 Task: Create a due date automation trigger when advanced on, 2 days before a card is due add basic without the yellow label at 11:00 AM.
Action: Mouse moved to (1073, 313)
Screenshot: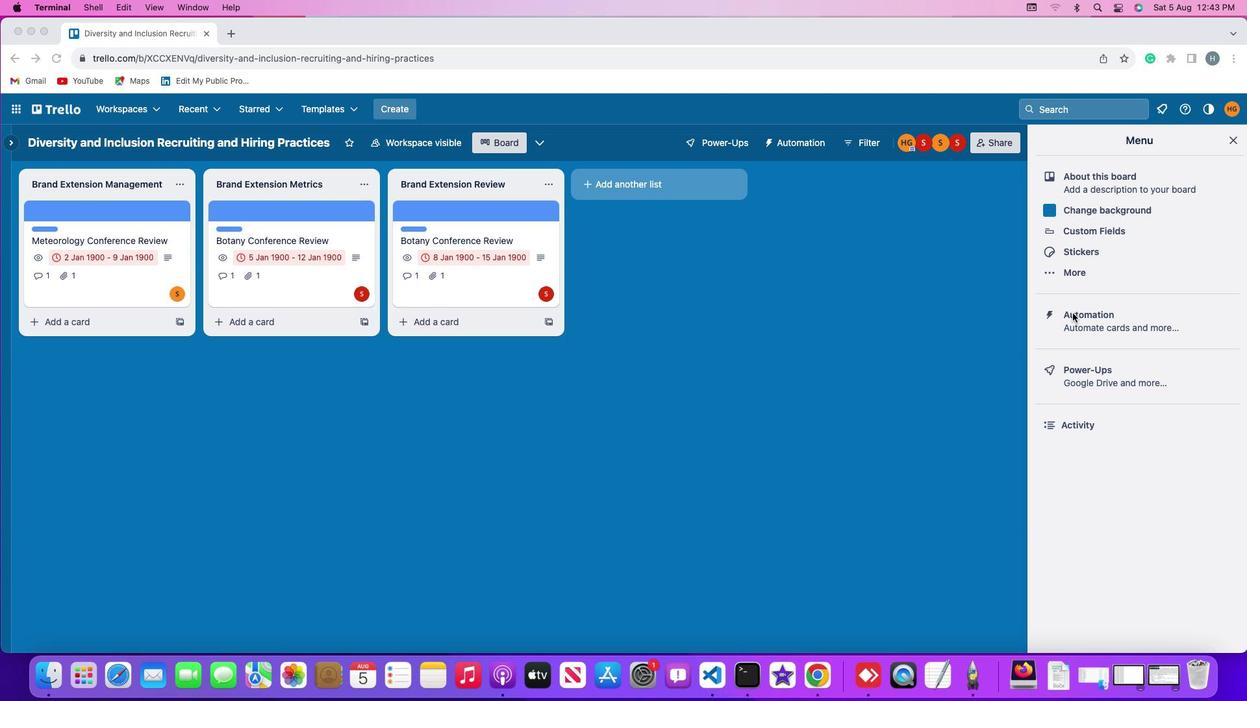 
Action: Mouse pressed left at (1073, 313)
Screenshot: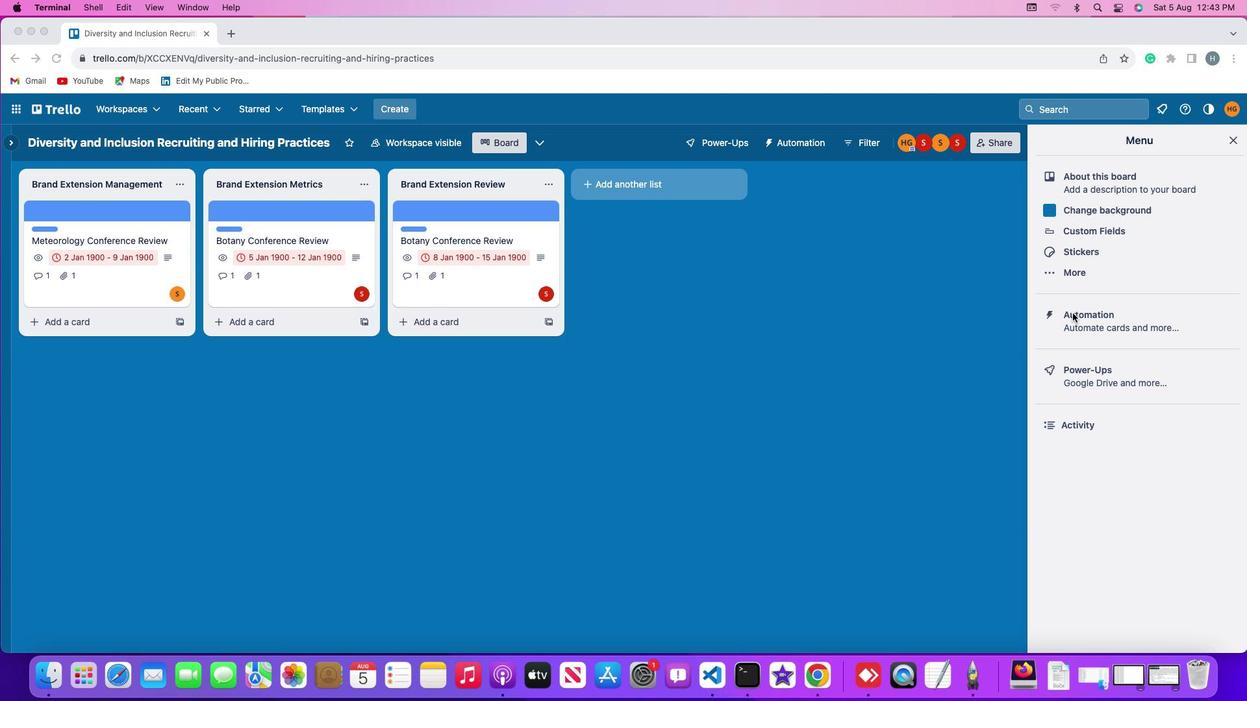
Action: Mouse pressed left at (1073, 313)
Screenshot: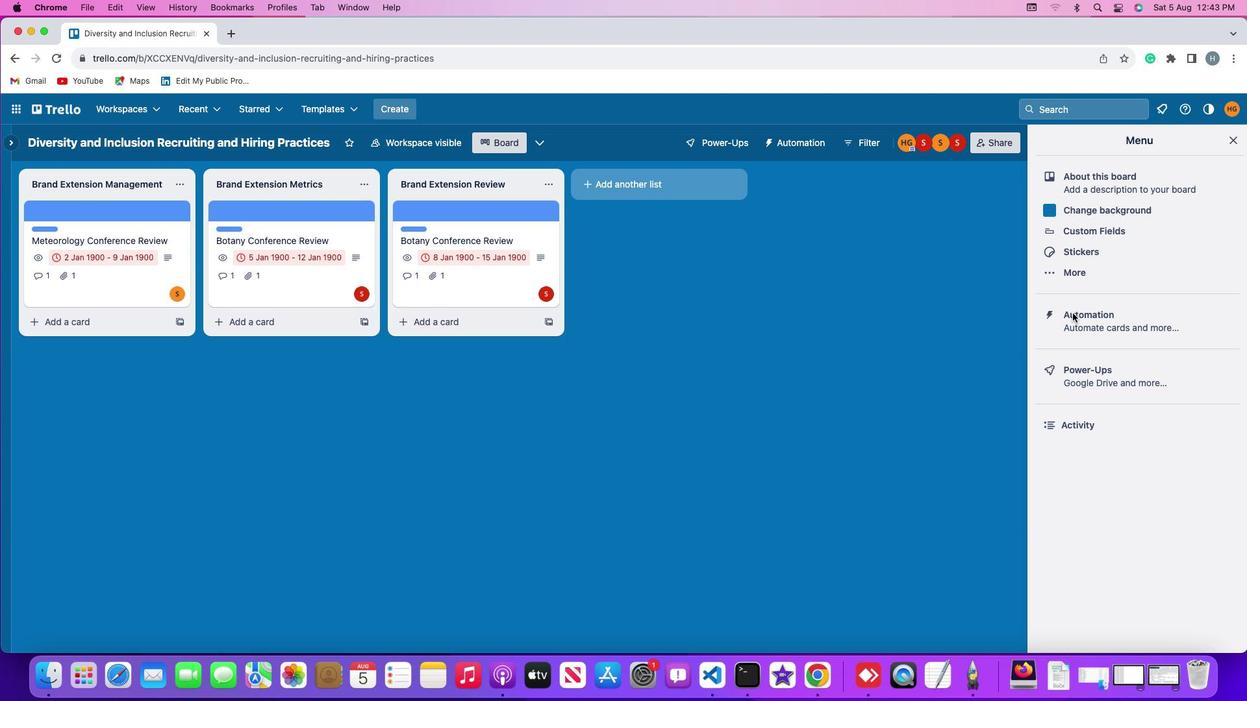 
Action: Mouse moved to (118, 313)
Screenshot: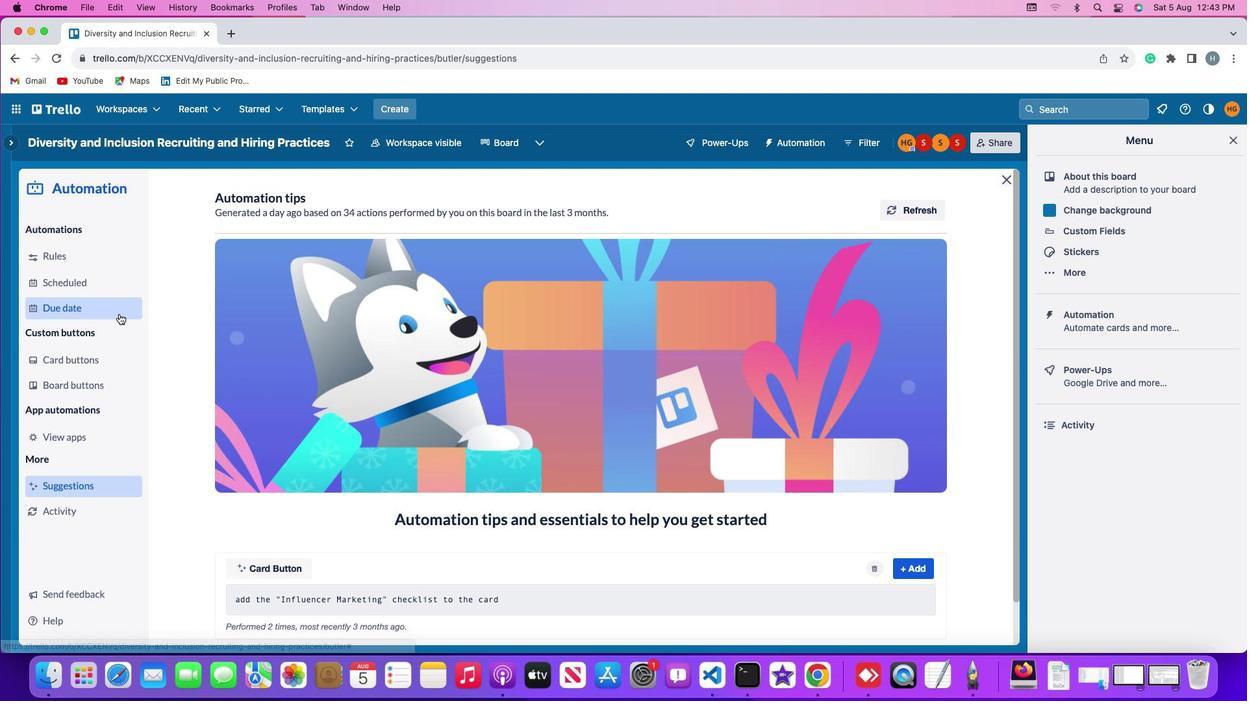 
Action: Mouse pressed left at (118, 313)
Screenshot: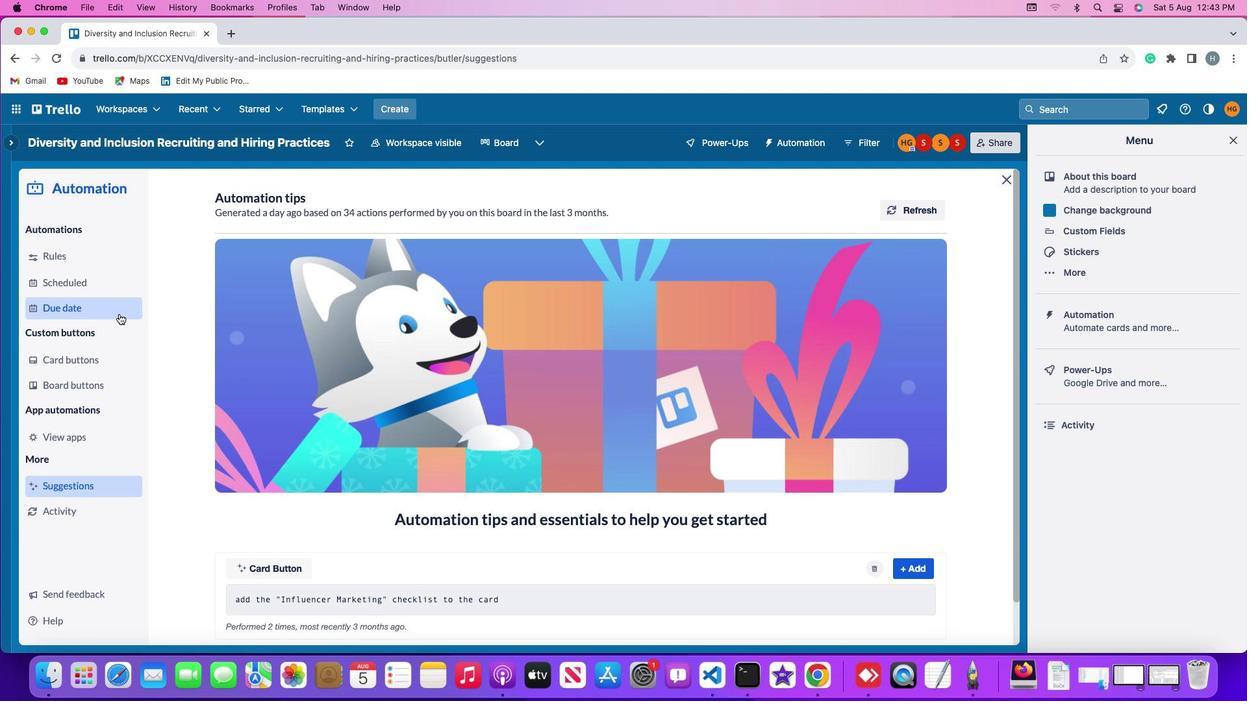 
Action: Mouse moved to (871, 198)
Screenshot: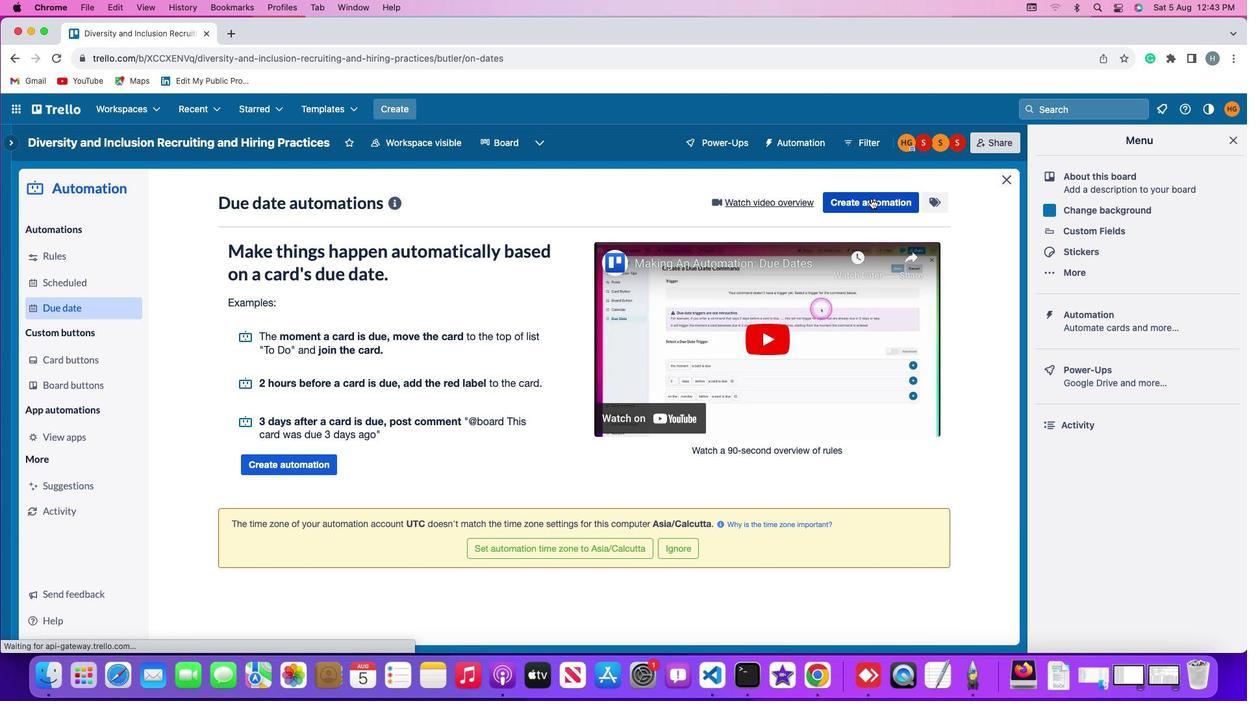 
Action: Mouse pressed left at (871, 198)
Screenshot: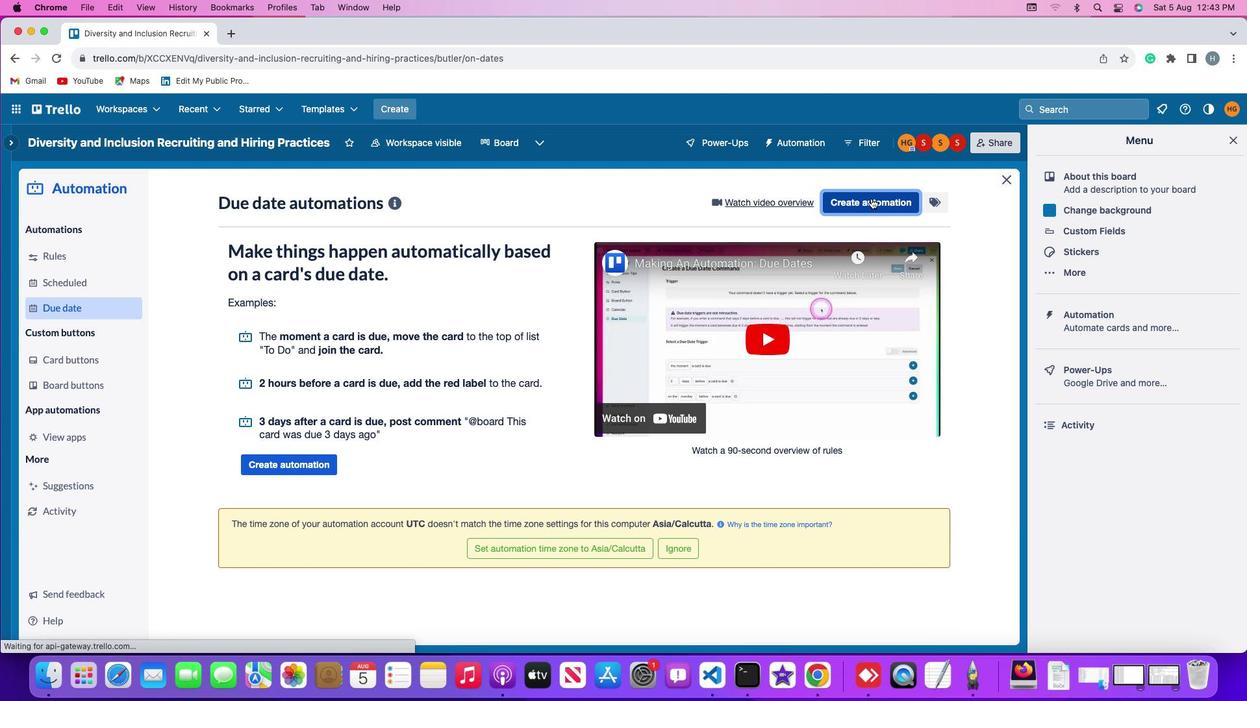 
Action: Mouse moved to (584, 326)
Screenshot: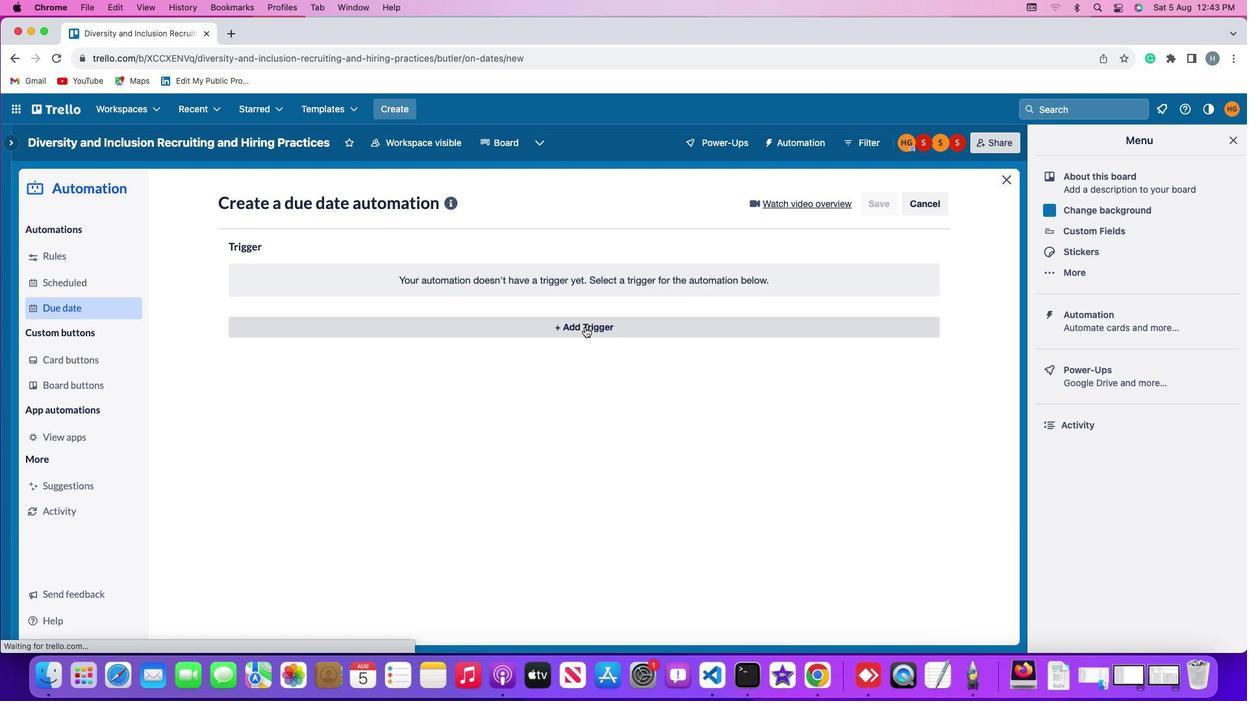 
Action: Mouse pressed left at (584, 326)
Screenshot: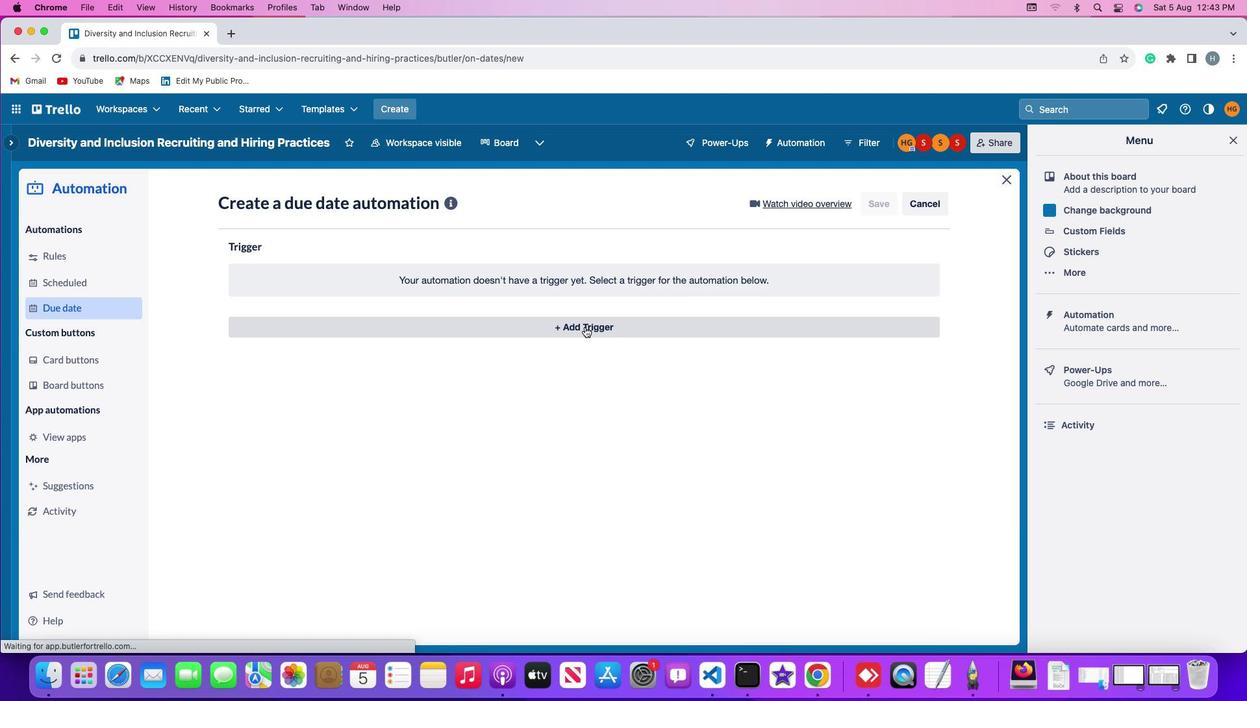 
Action: Mouse moved to (253, 519)
Screenshot: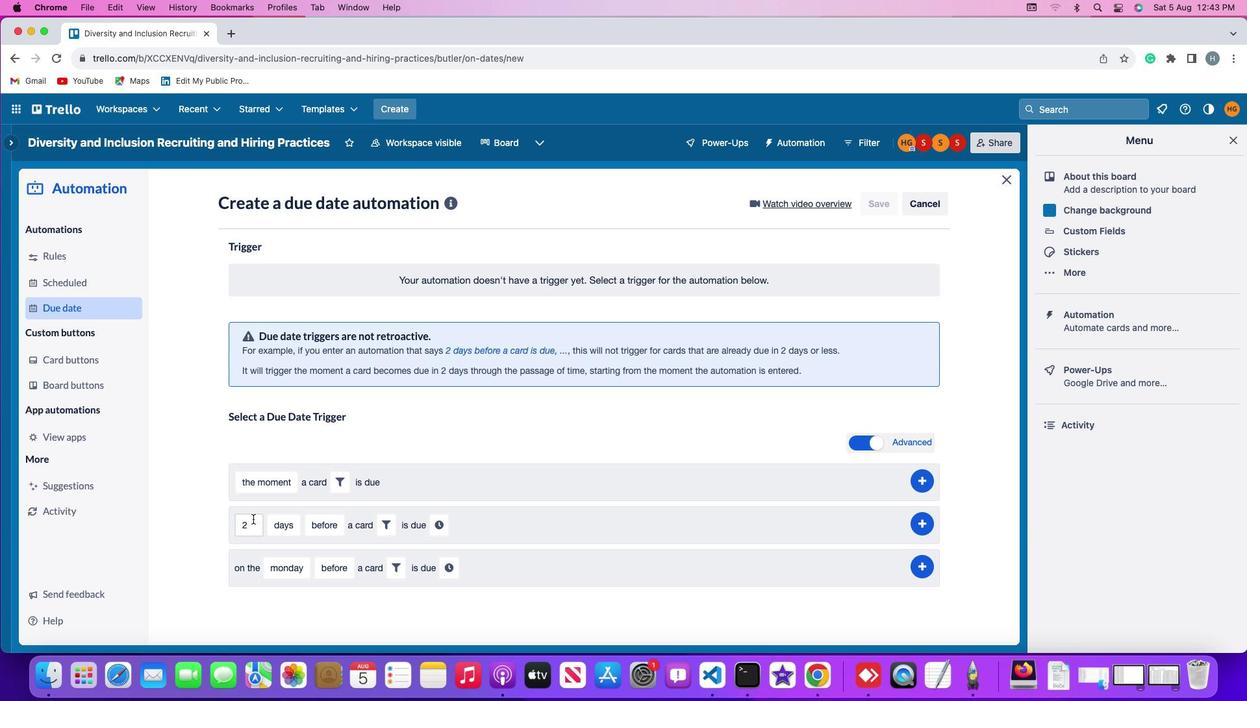 
Action: Mouse pressed left at (253, 519)
Screenshot: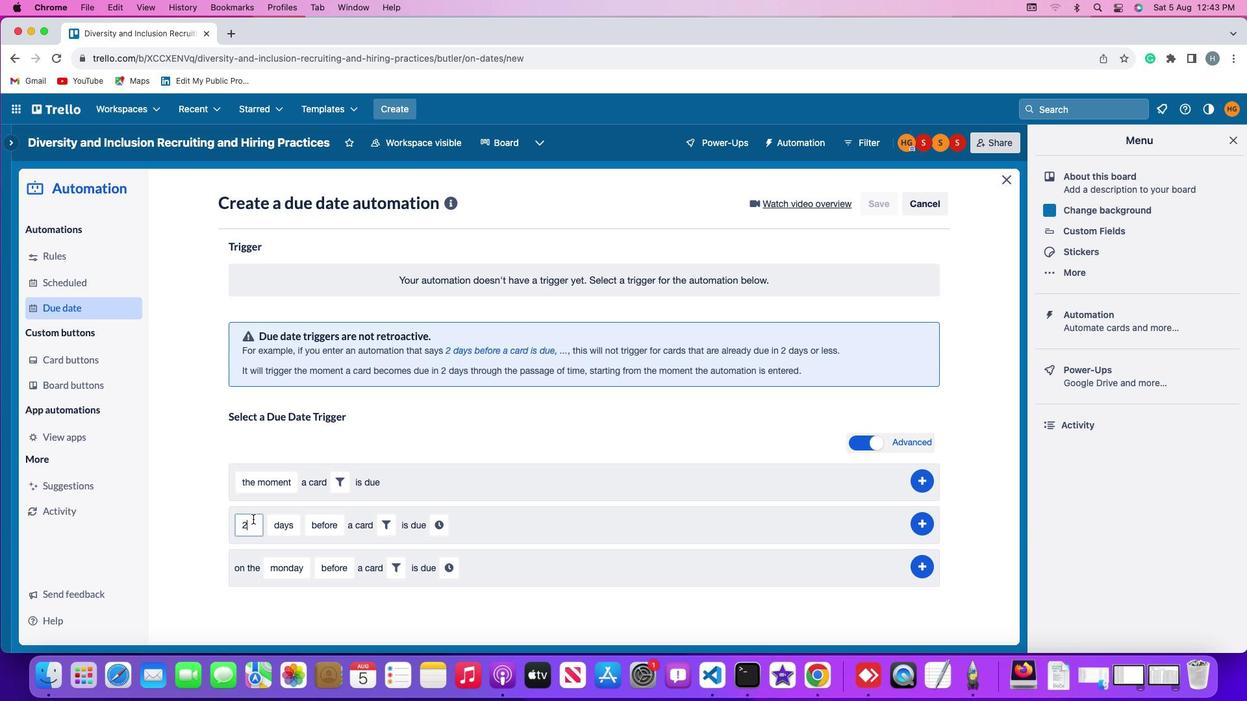 
Action: Mouse moved to (254, 519)
Screenshot: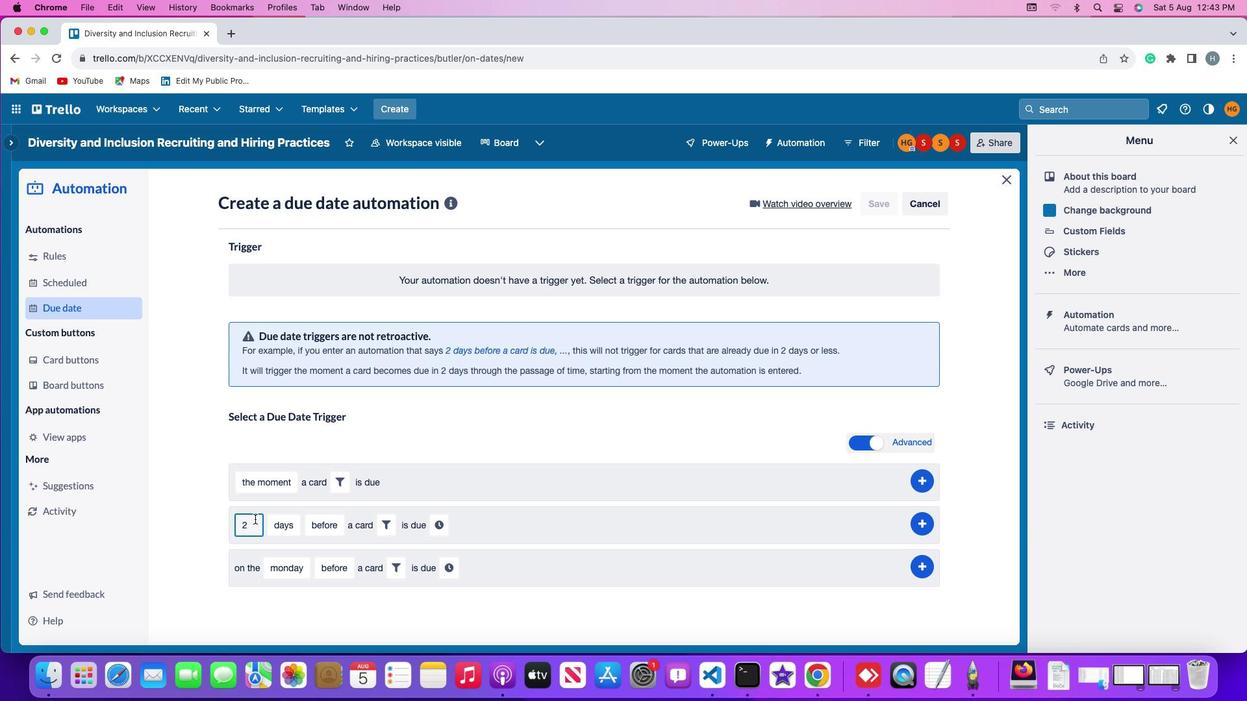 
Action: Key pressed Key.backspace
Screenshot: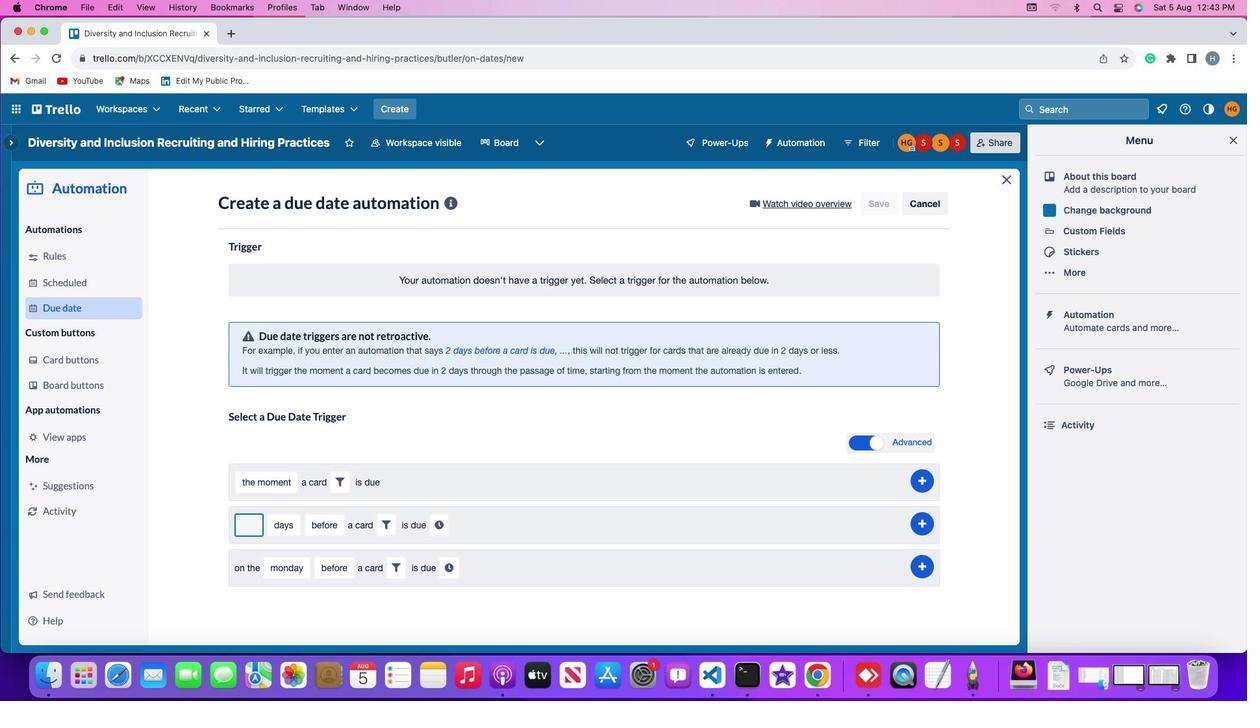 
Action: Mouse moved to (254, 519)
Screenshot: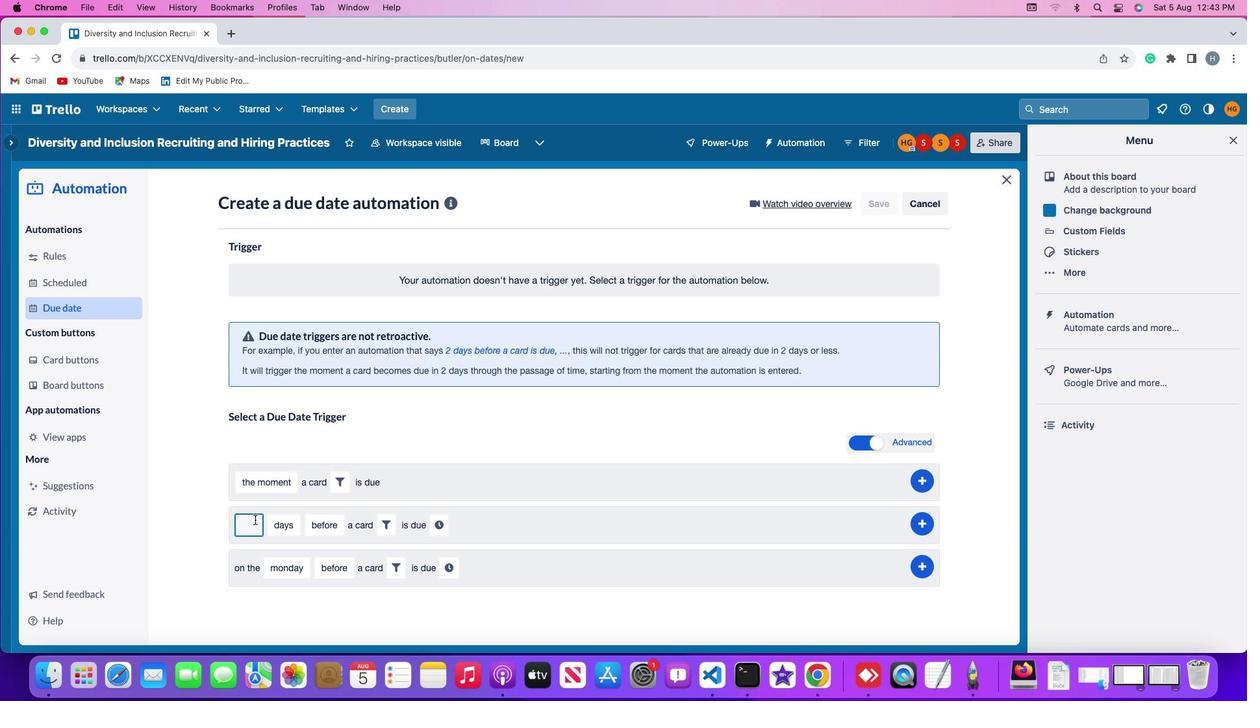 
Action: Key pressed '2'
Screenshot: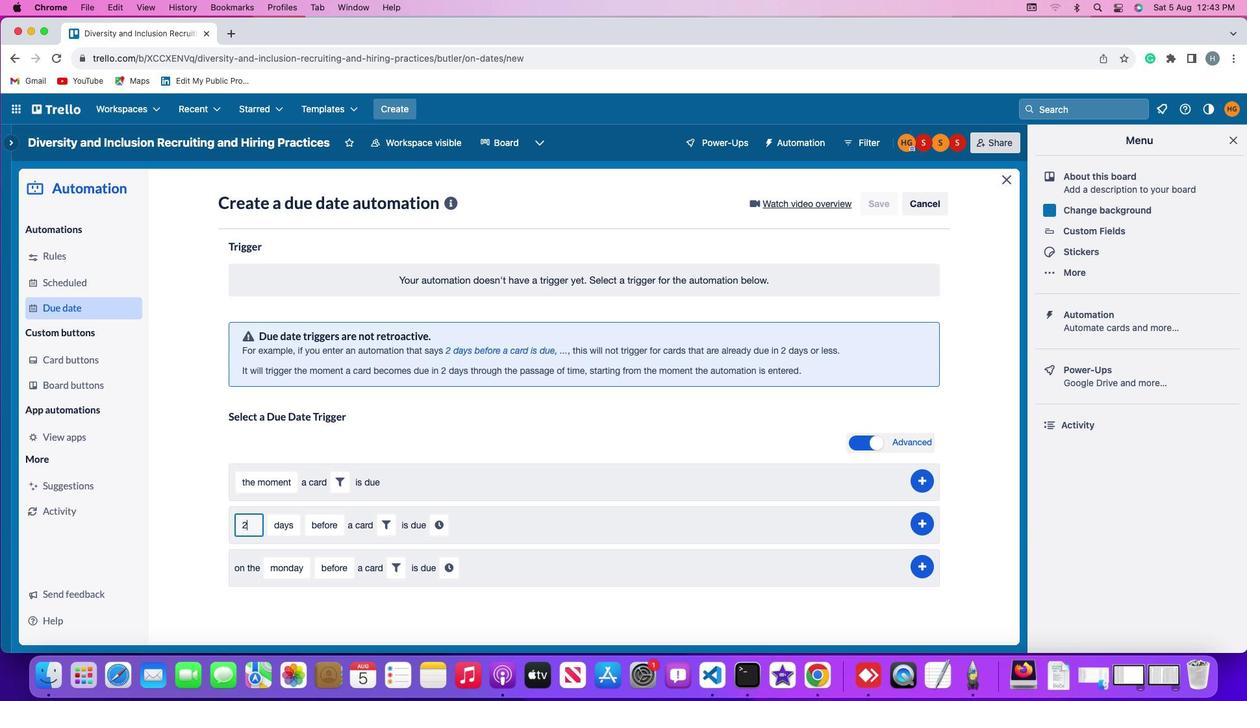 
Action: Mouse moved to (294, 524)
Screenshot: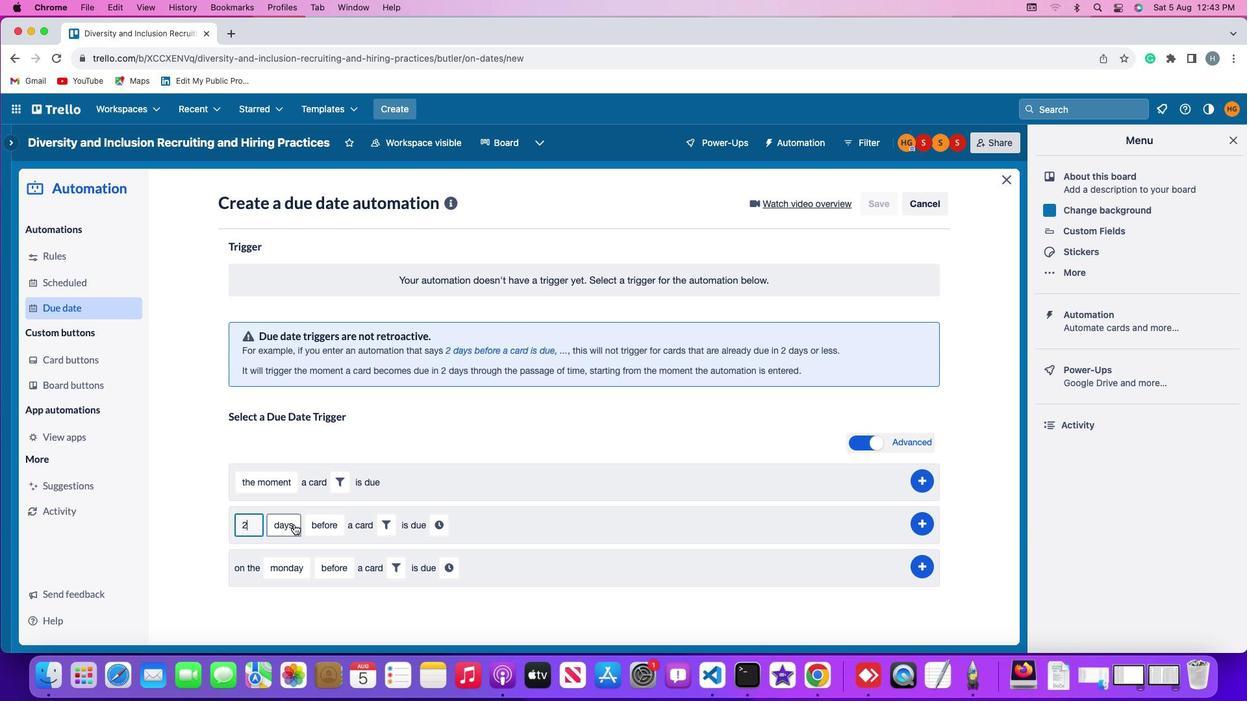 
Action: Mouse pressed left at (294, 524)
Screenshot: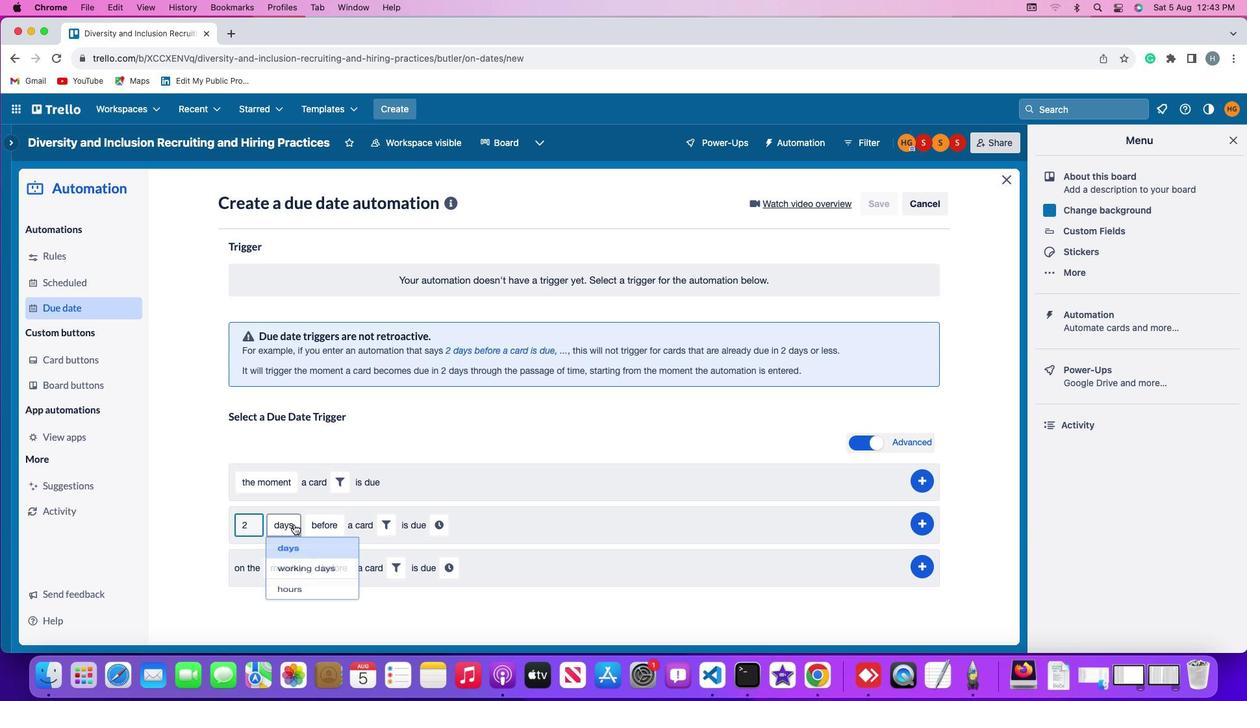 
Action: Mouse moved to (288, 544)
Screenshot: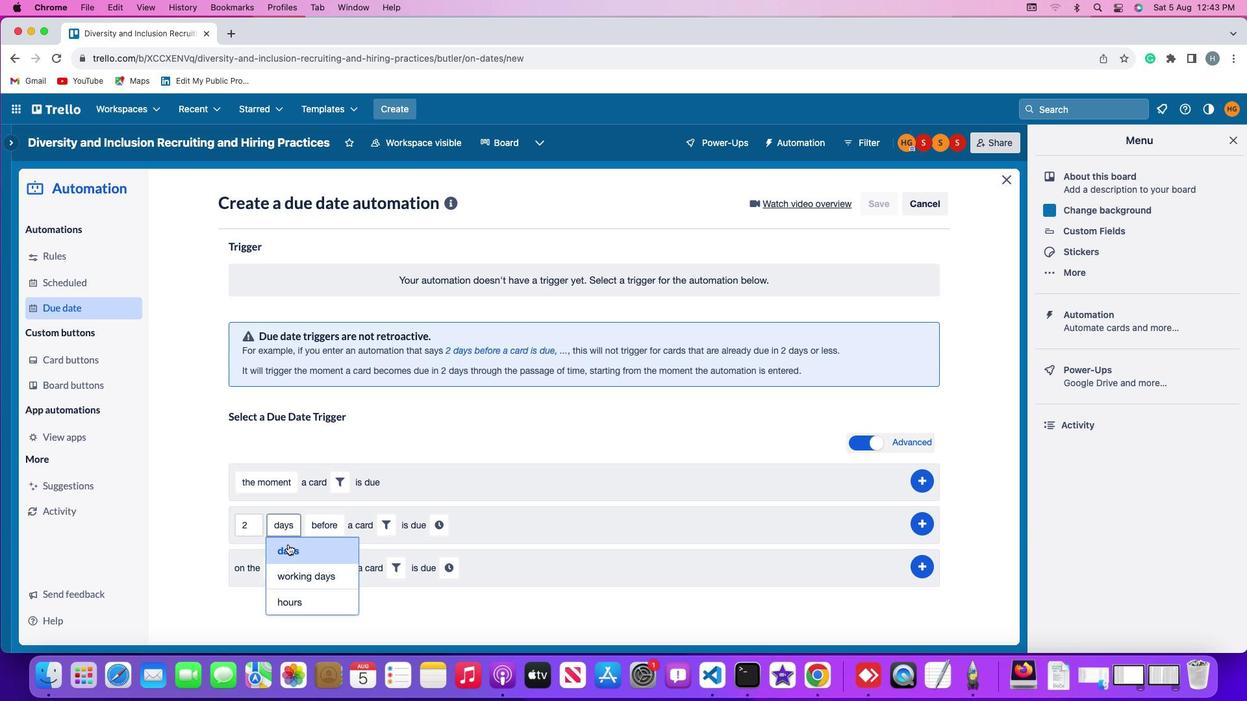 
Action: Mouse pressed left at (288, 544)
Screenshot: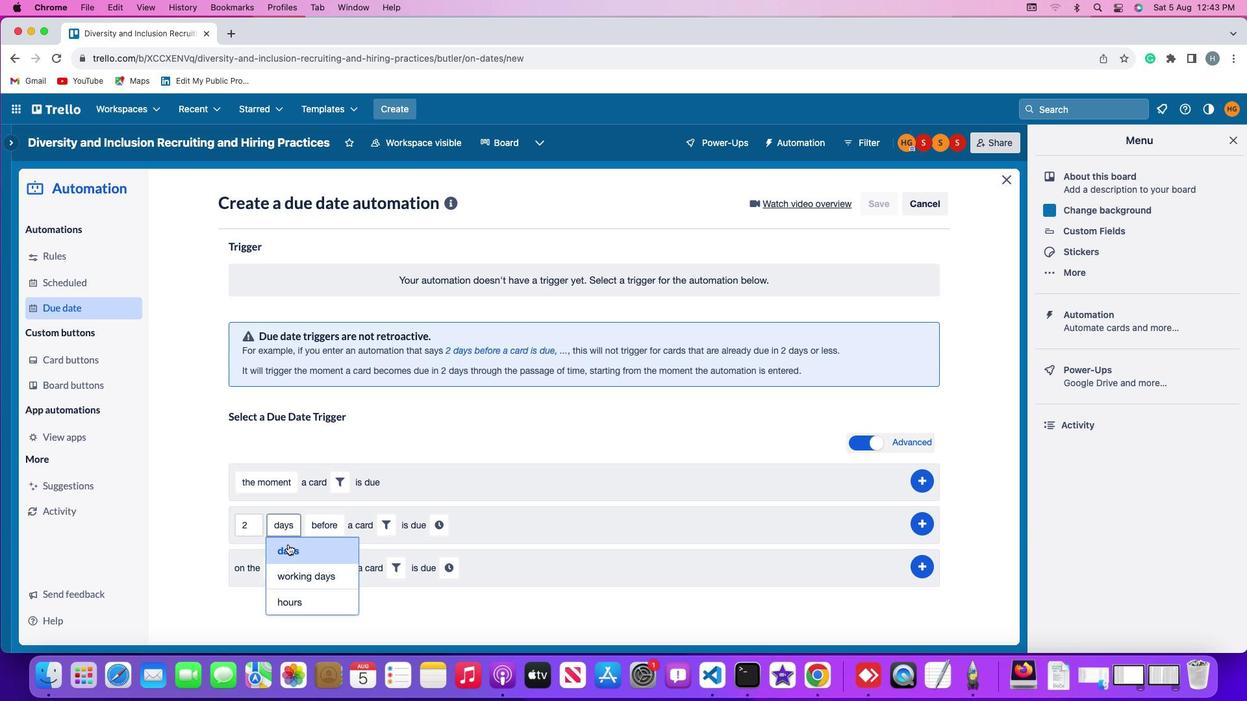 
Action: Mouse moved to (339, 518)
Screenshot: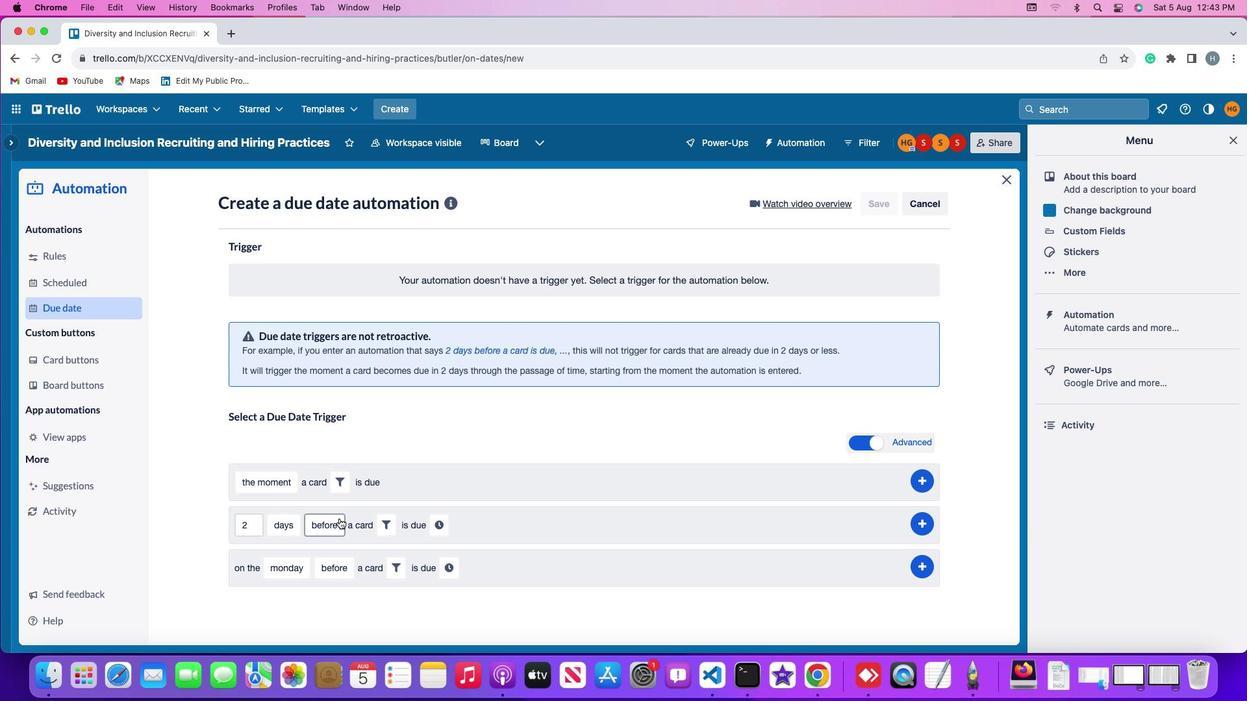 
Action: Mouse pressed left at (339, 518)
Screenshot: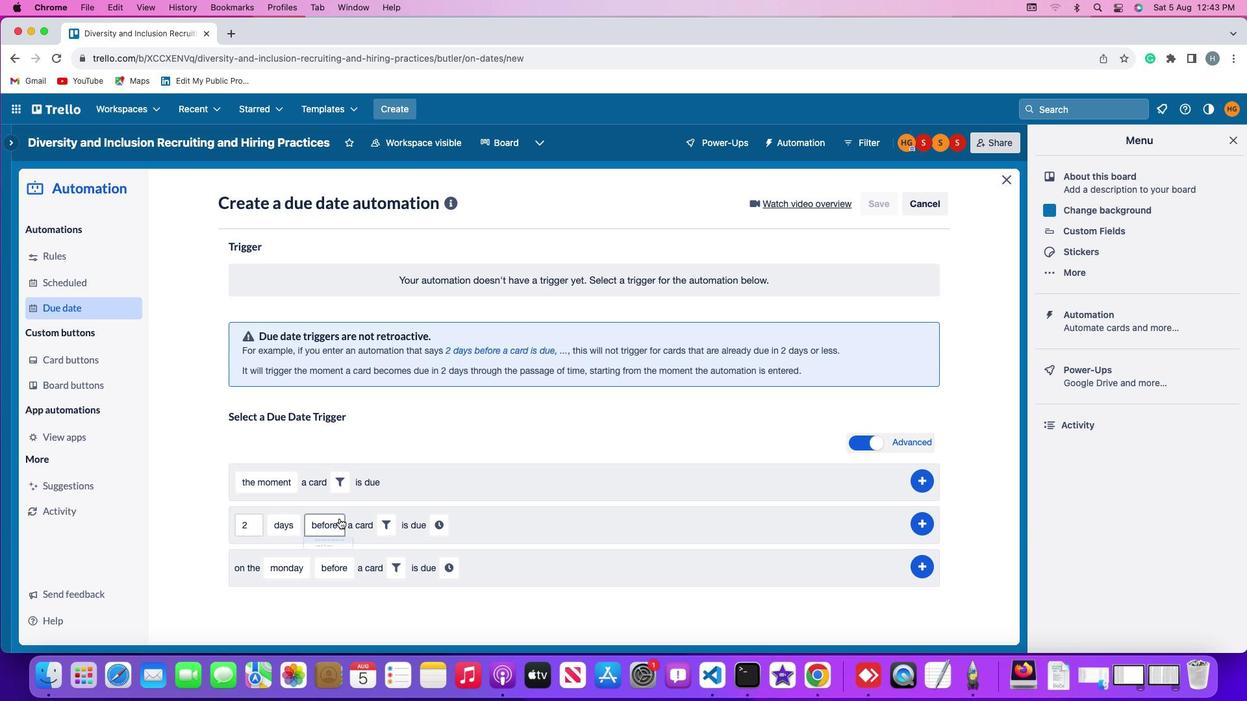 
Action: Mouse moved to (336, 550)
Screenshot: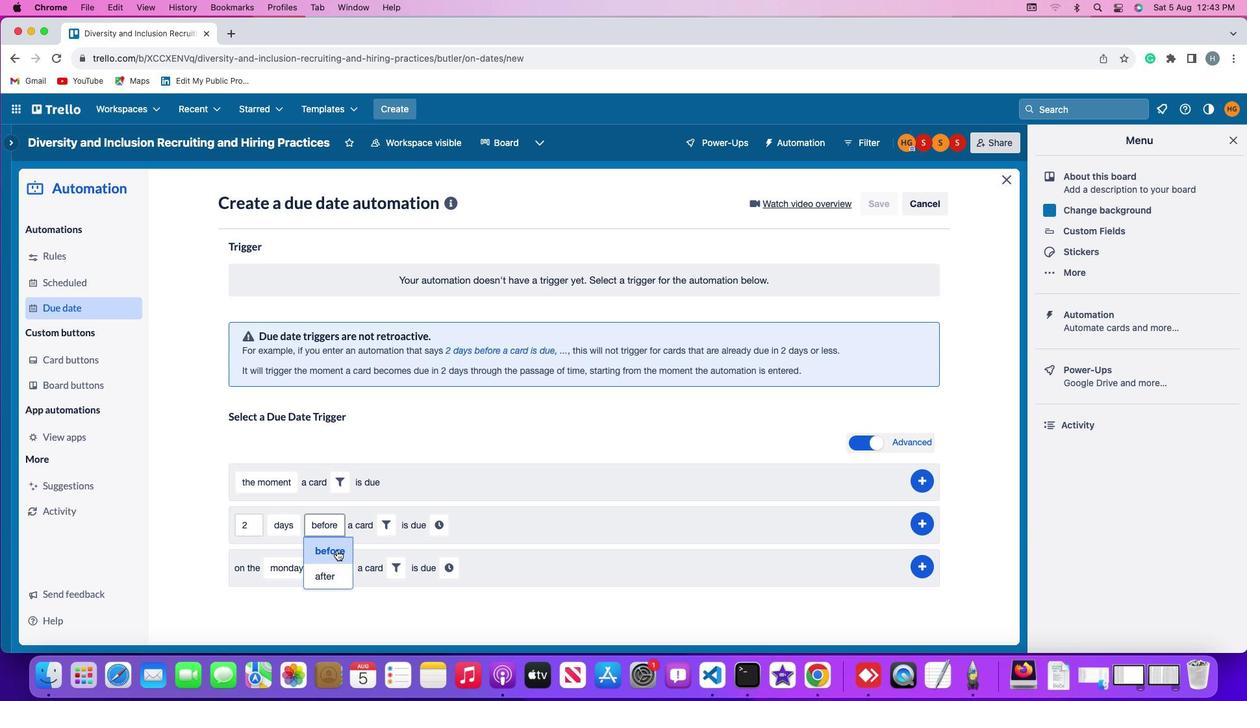 
Action: Mouse pressed left at (336, 550)
Screenshot: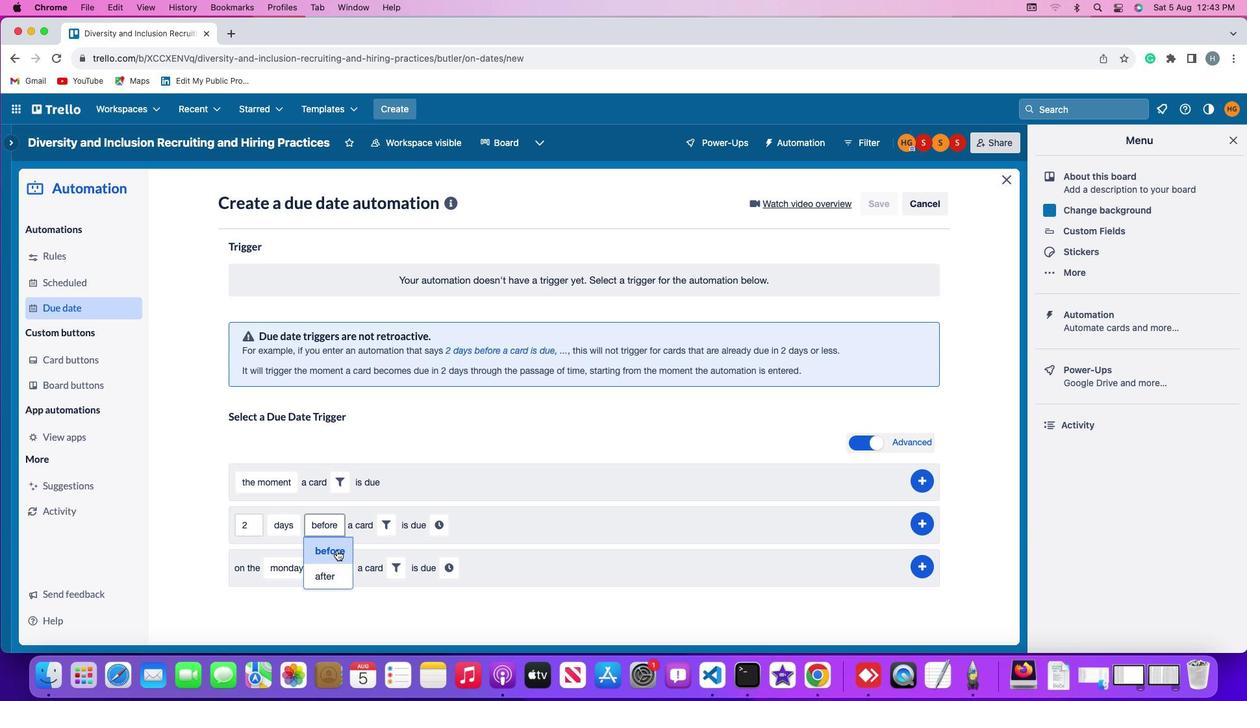
Action: Mouse moved to (384, 528)
Screenshot: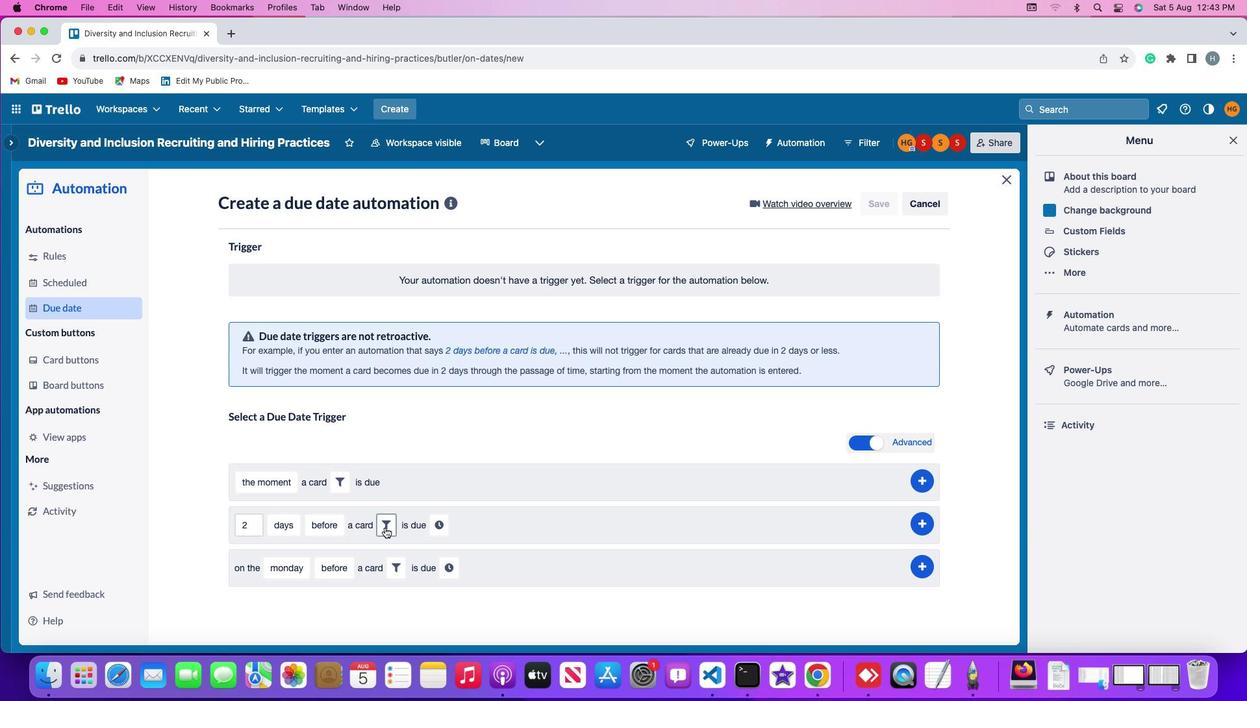 
Action: Mouse pressed left at (384, 528)
Screenshot: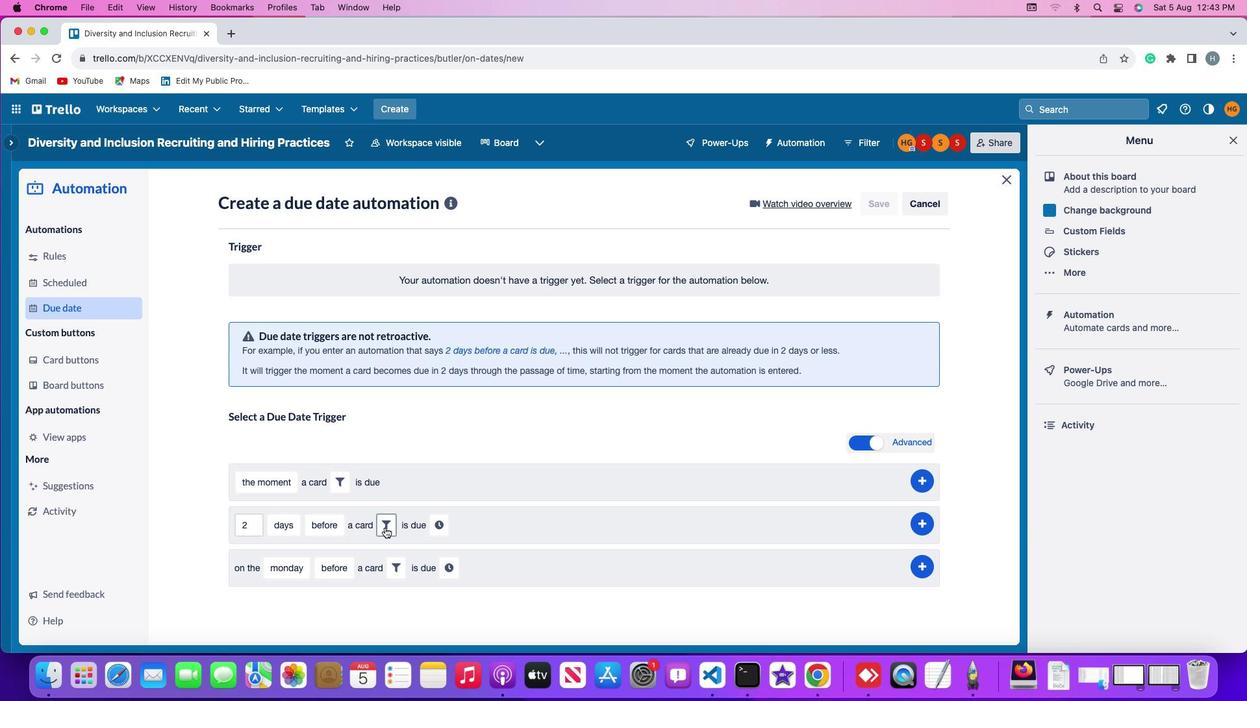 
Action: Mouse moved to (428, 552)
Screenshot: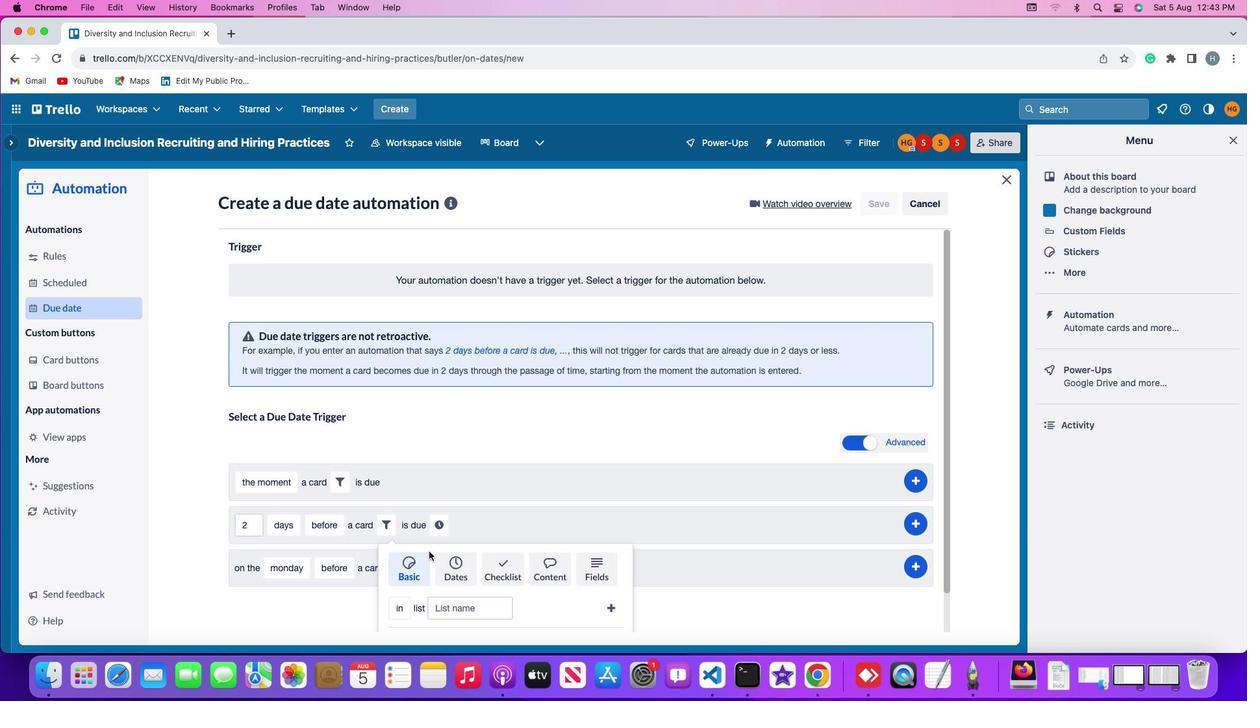 
Action: Mouse scrolled (428, 552) with delta (0, 0)
Screenshot: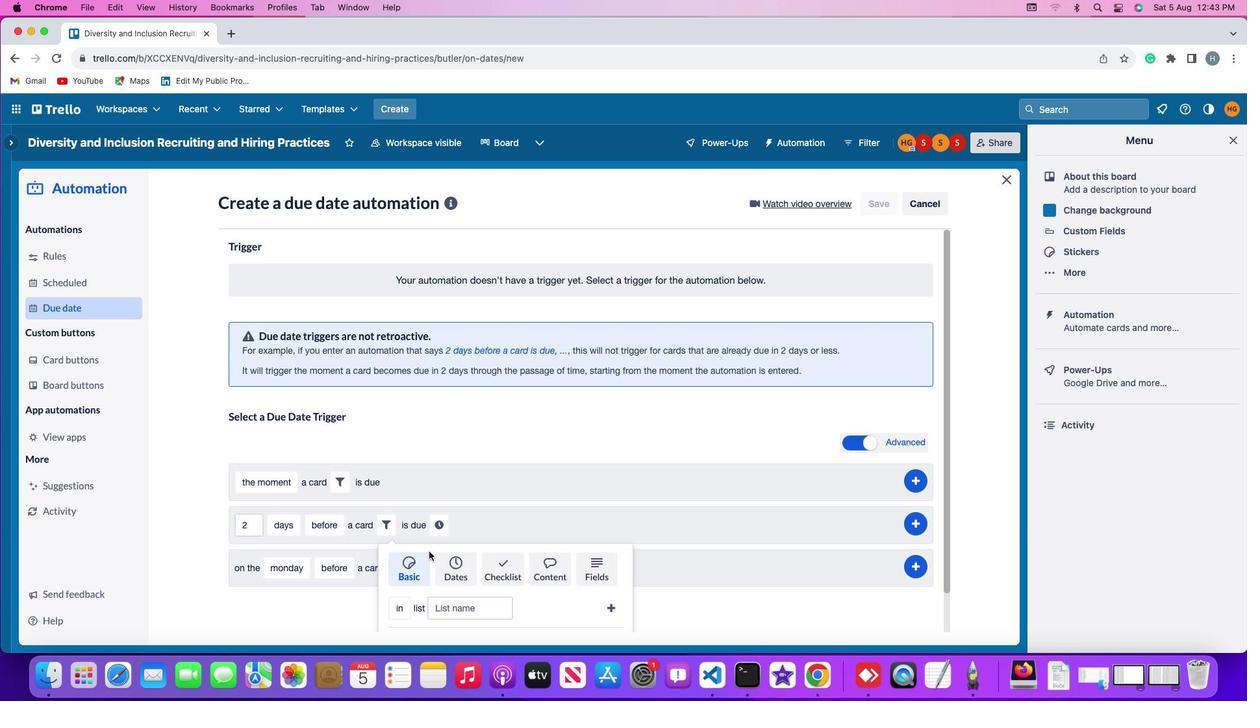 
Action: Mouse scrolled (428, 552) with delta (0, 0)
Screenshot: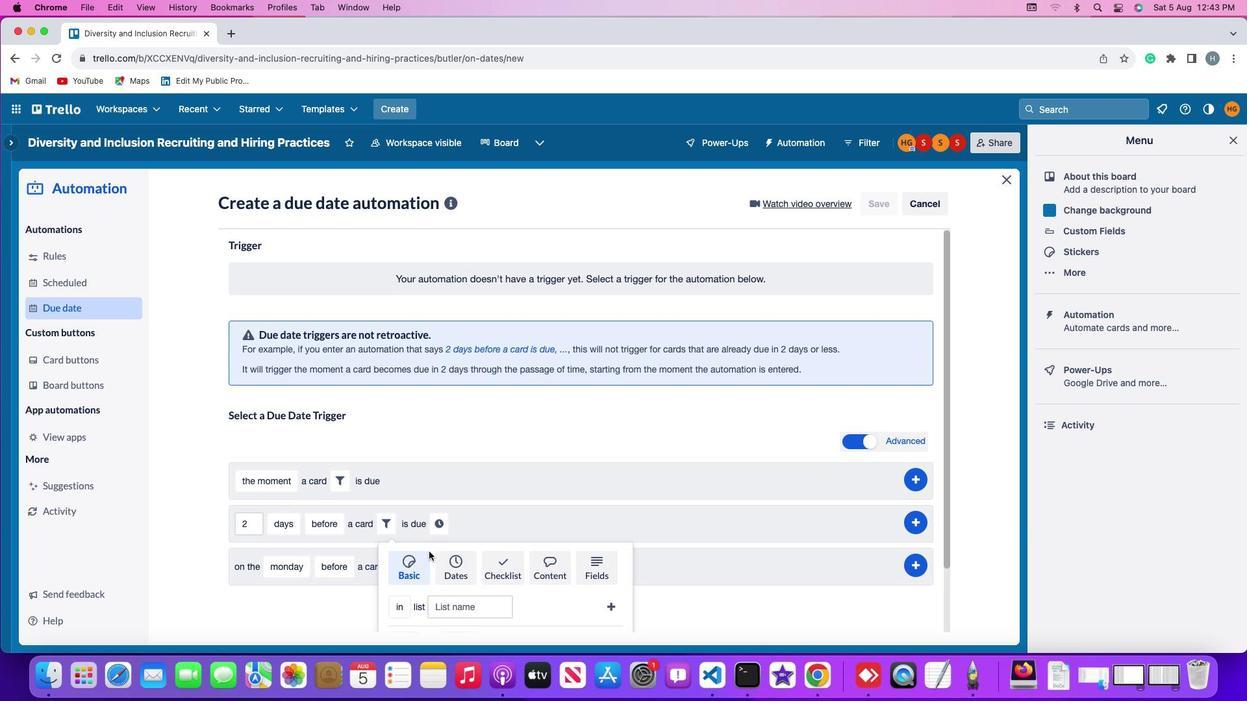 
Action: Mouse scrolled (428, 552) with delta (0, -1)
Screenshot: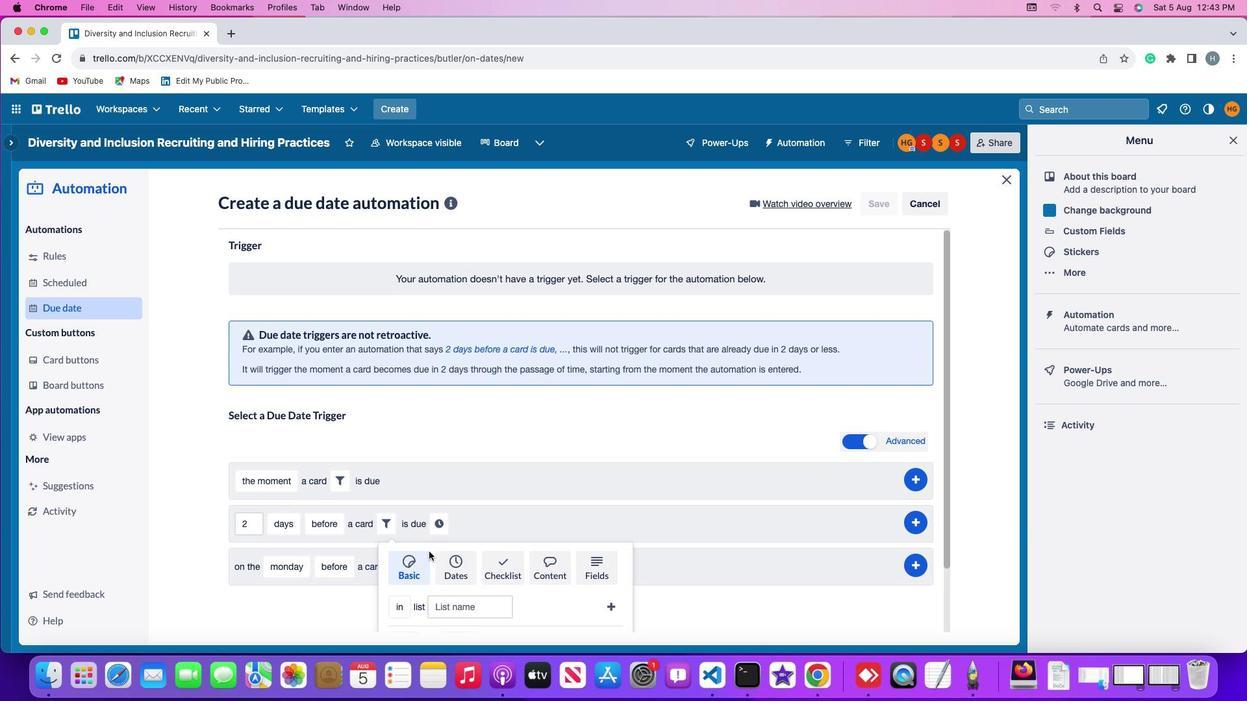 
Action: Mouse scrolled (428, 552) with delta (0, -3)
Screenshot: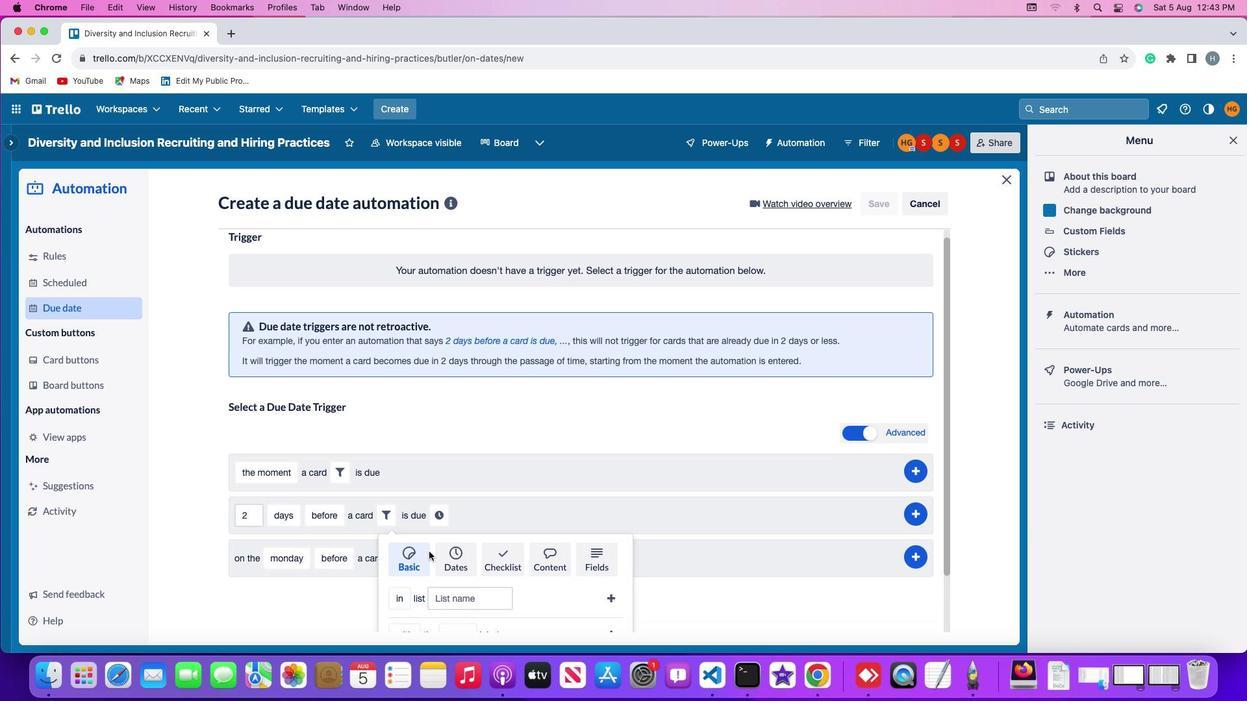 
Action: Mouse scrolled (428, 552) with delta (0, -3)
Screenshot: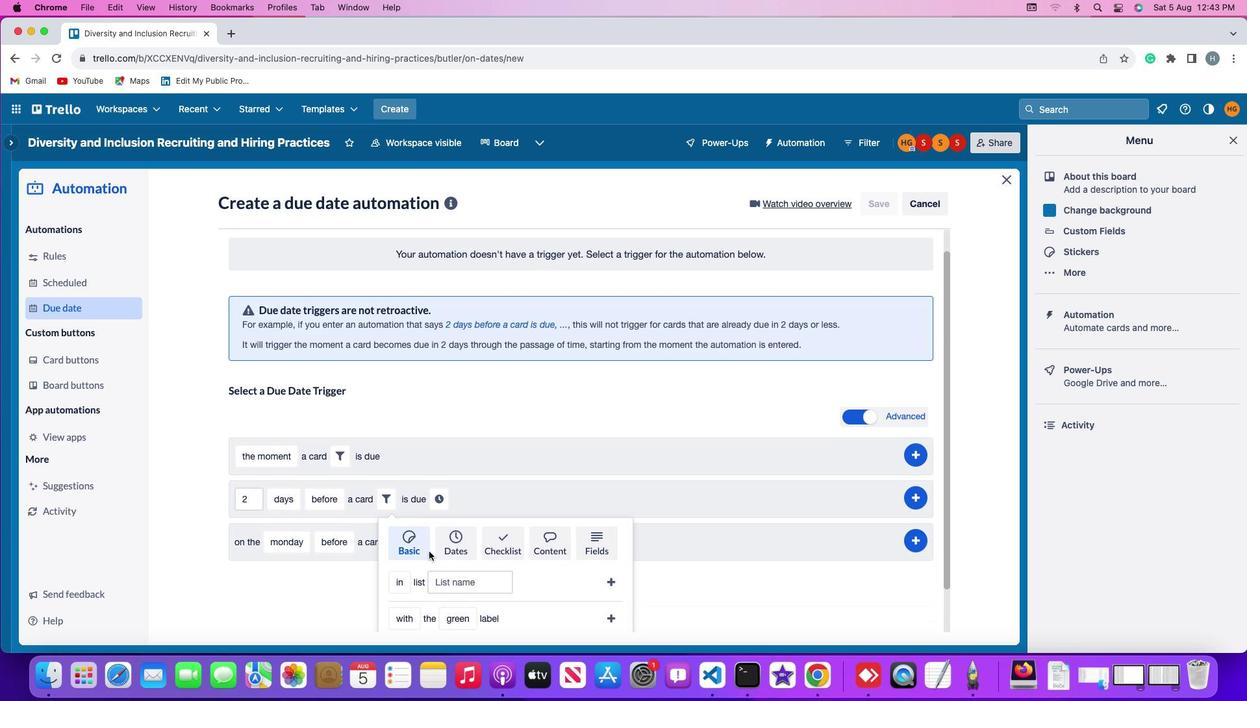 
Action: Mouse moved to (393, 574)
Screenshot: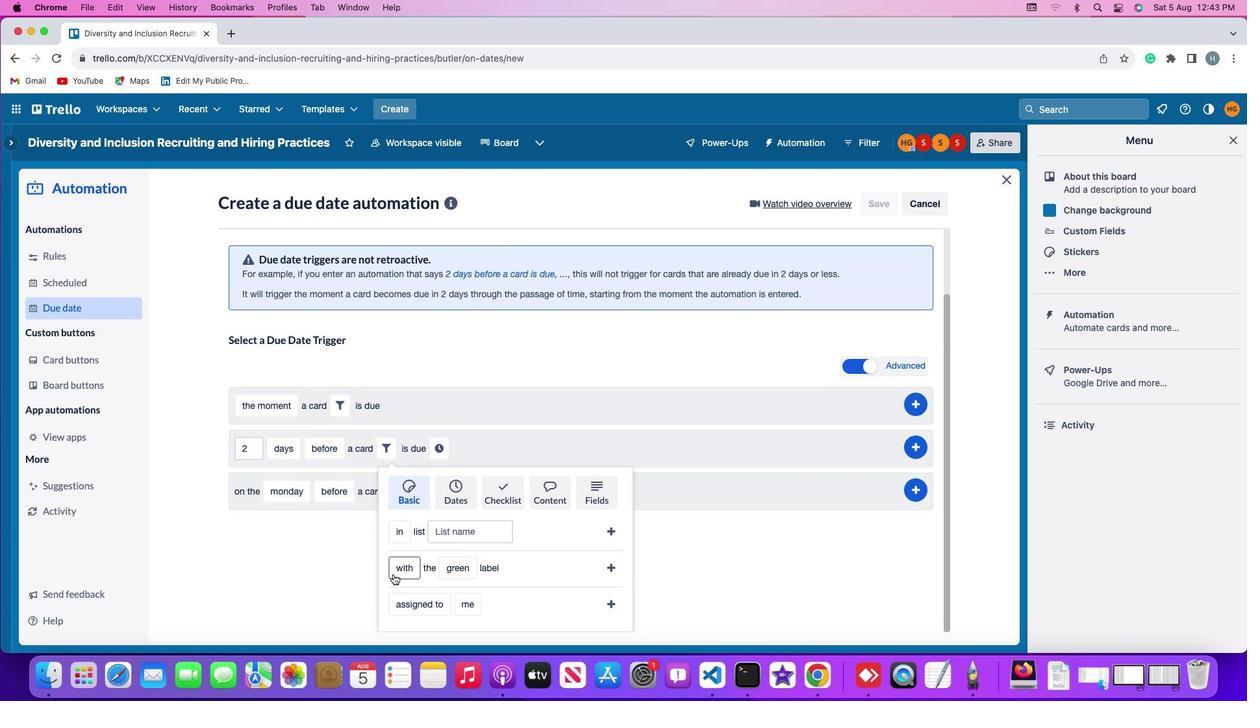
Action: Mouse pressed left at (393, 574)
Screenshot: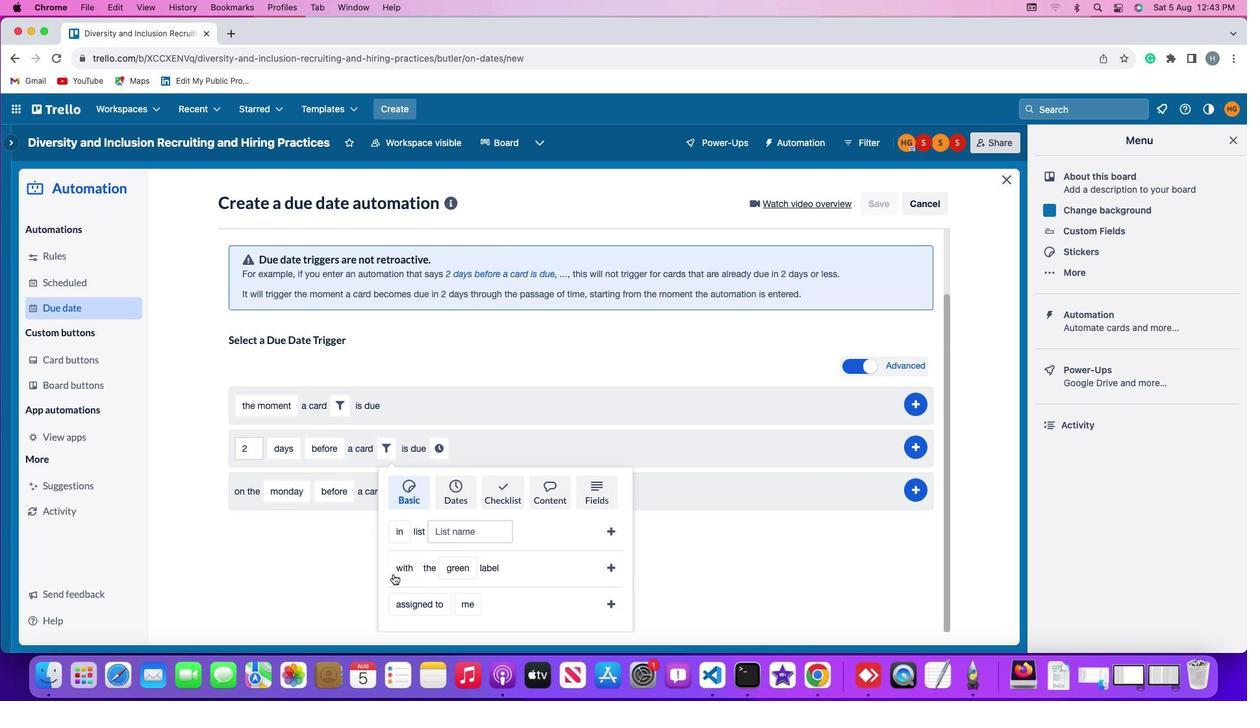 
Action: Mouse moved to (430, 514)
Screenshot: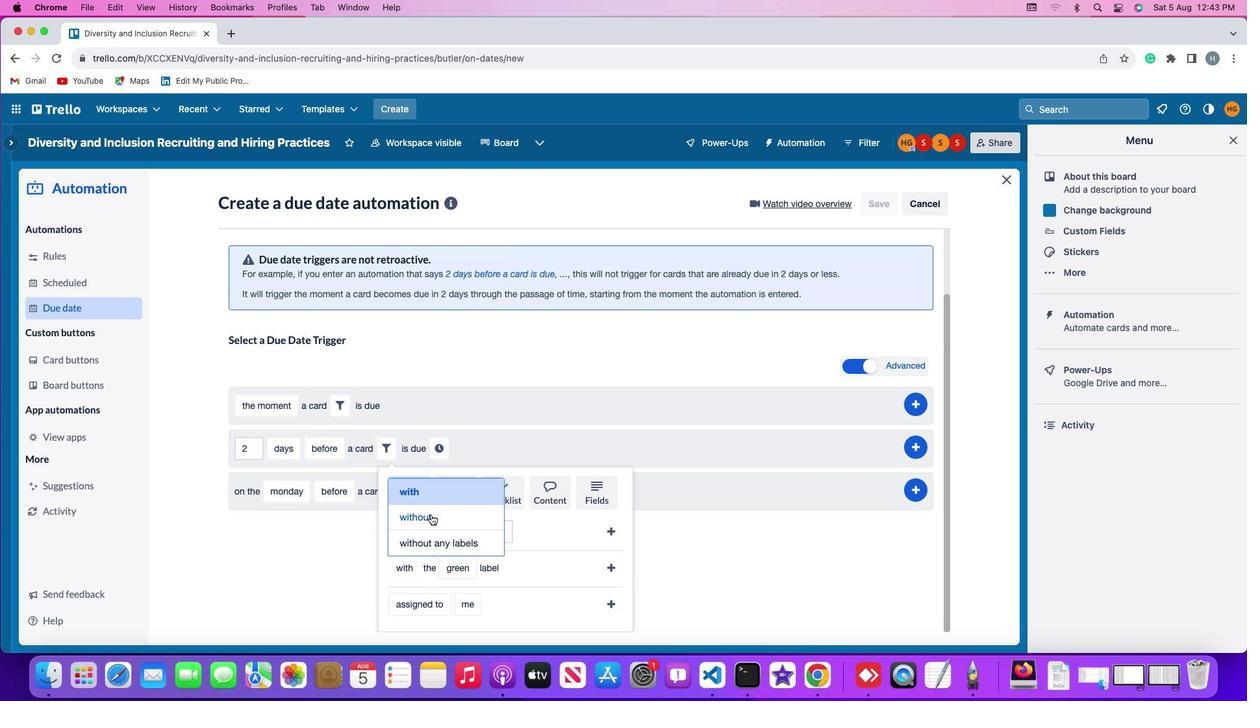 
Action: Mouse pressed left at (430, 514)
Screenshot: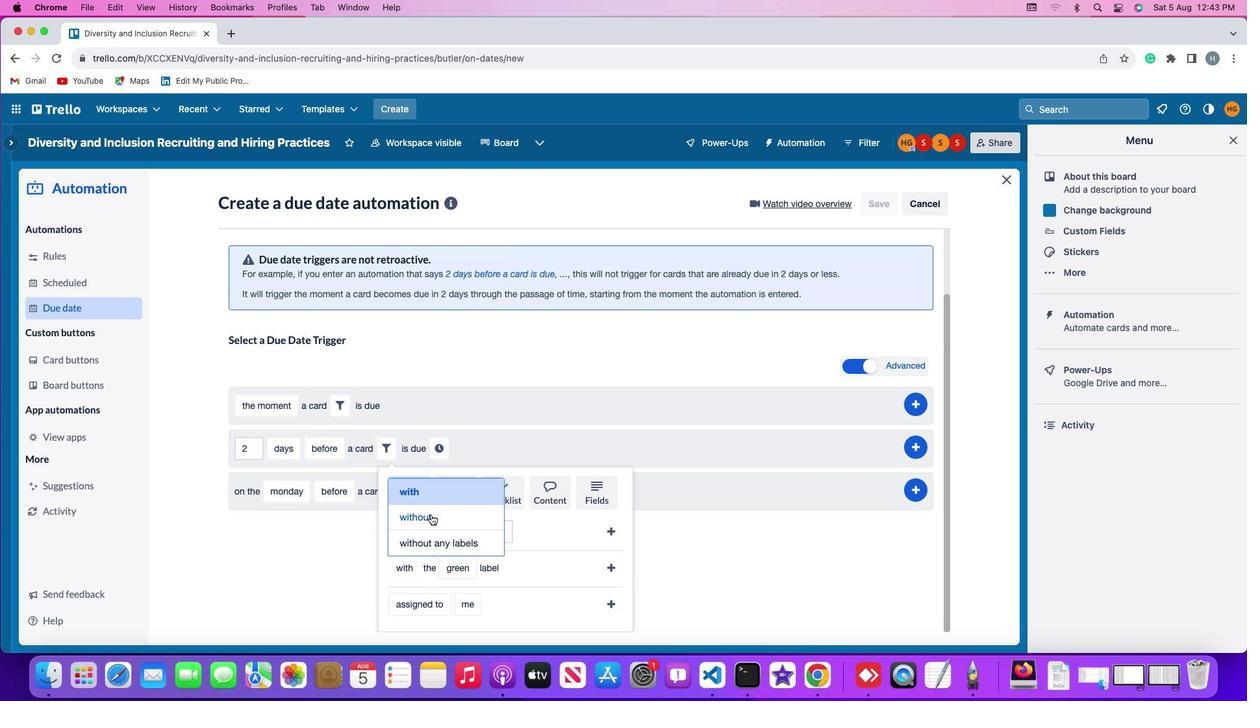 
Action: Mouse moved to (470, 565)
Screenshot: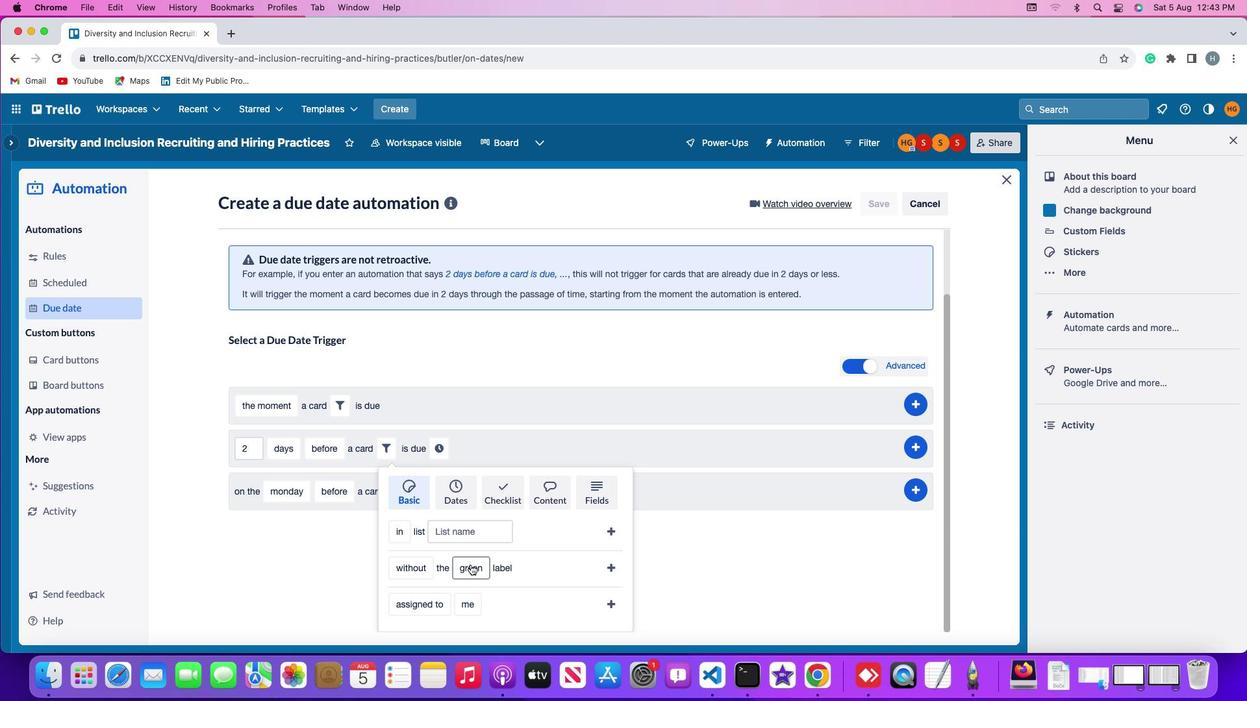 
Action: Mouse pressed left at (470, 565)
Screenshot: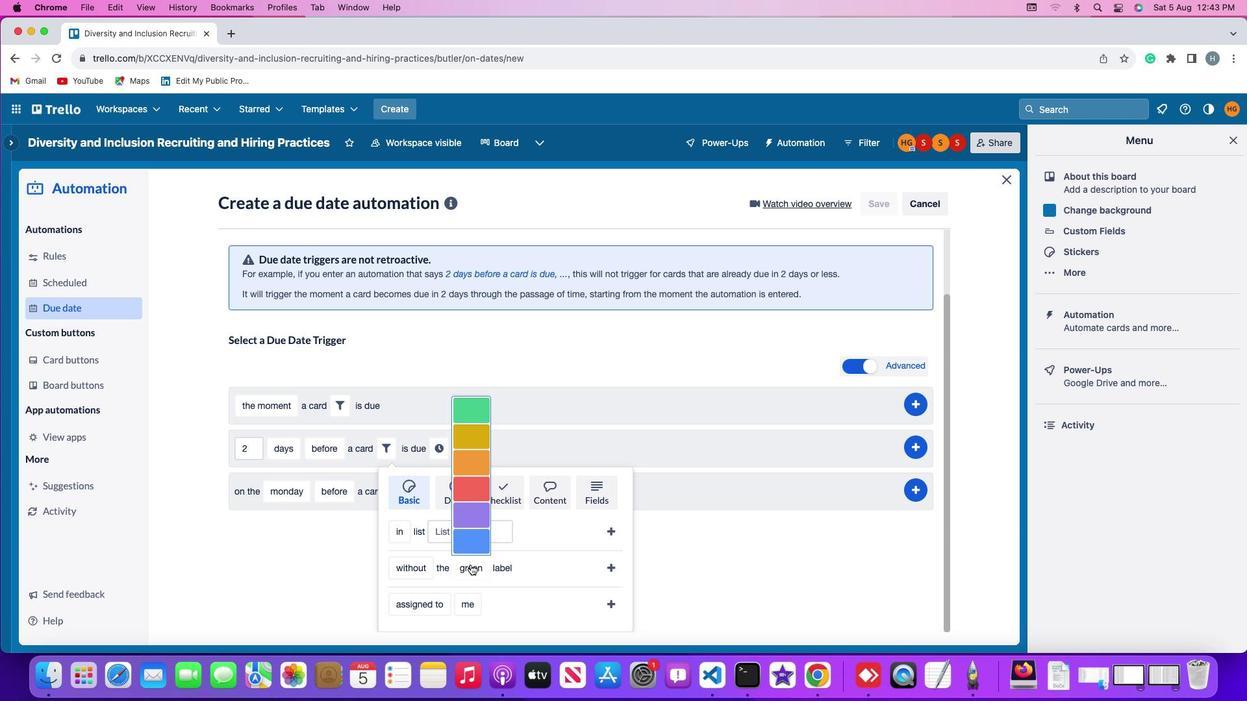 
Action: Mouse moved to (476, 434)
Screenshot: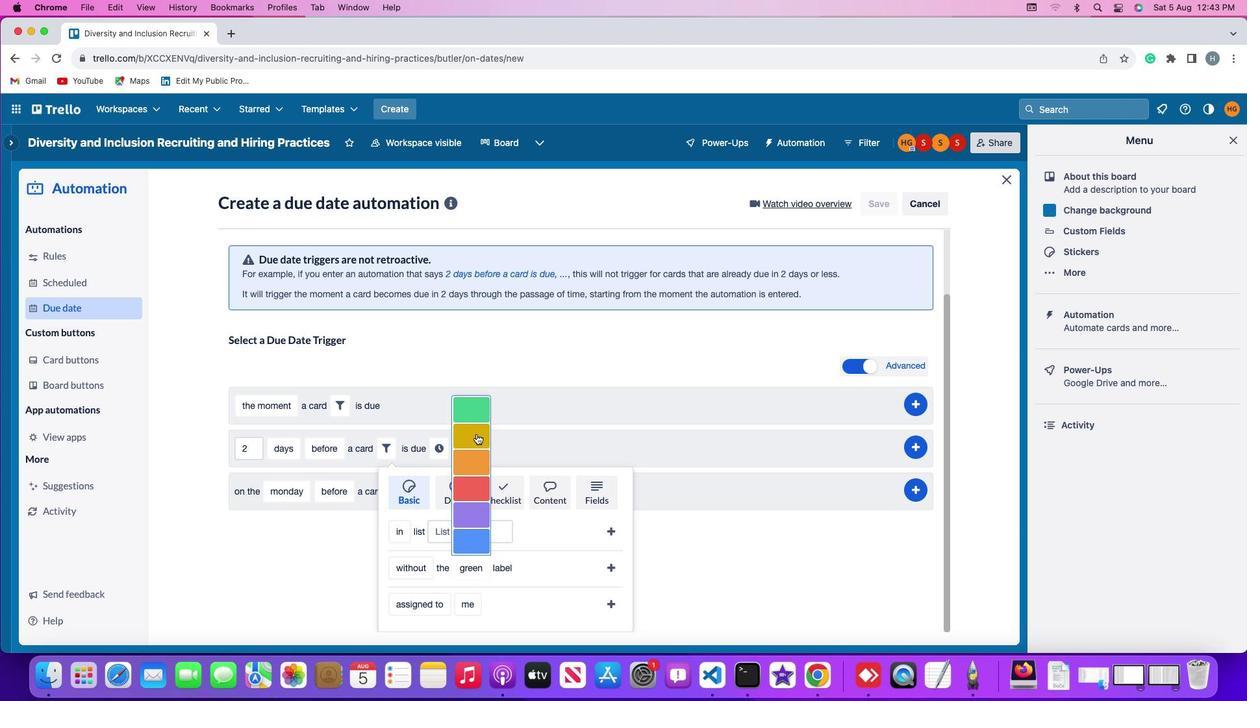 
Action: Mouse pressed left at (476, 434)
Screenshot: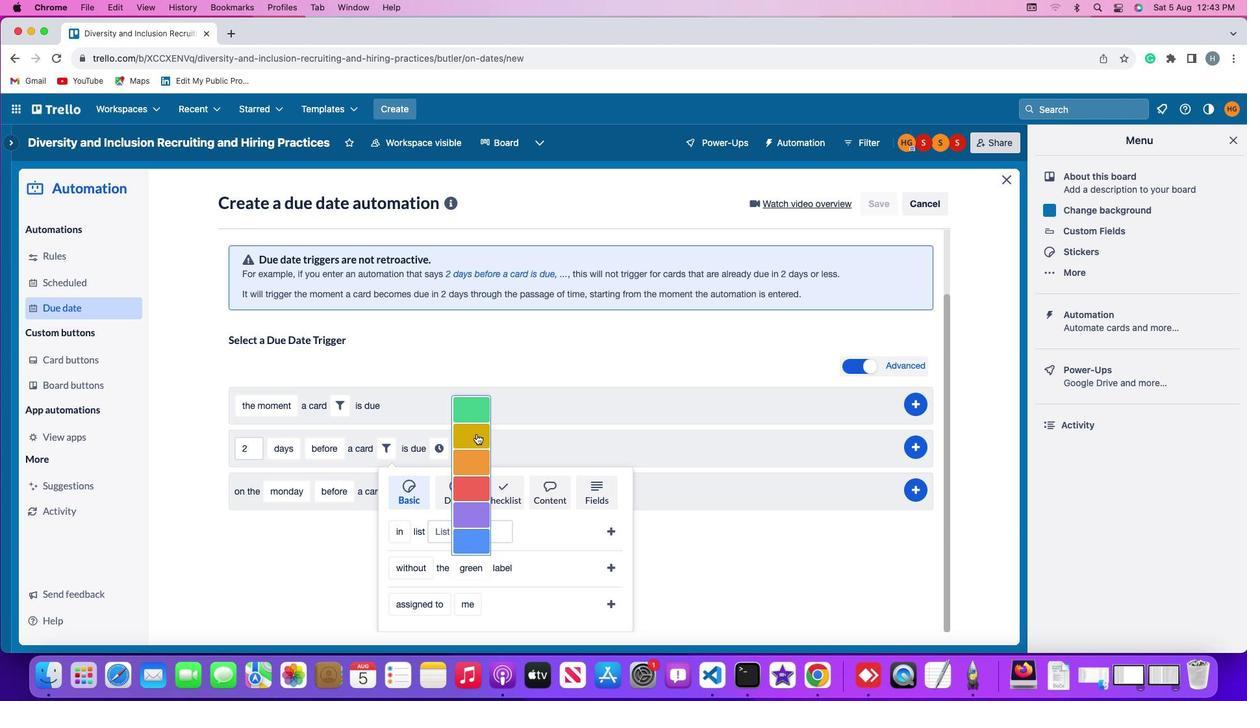 
Action: Mouse moved to (610, 566)
Screenshot: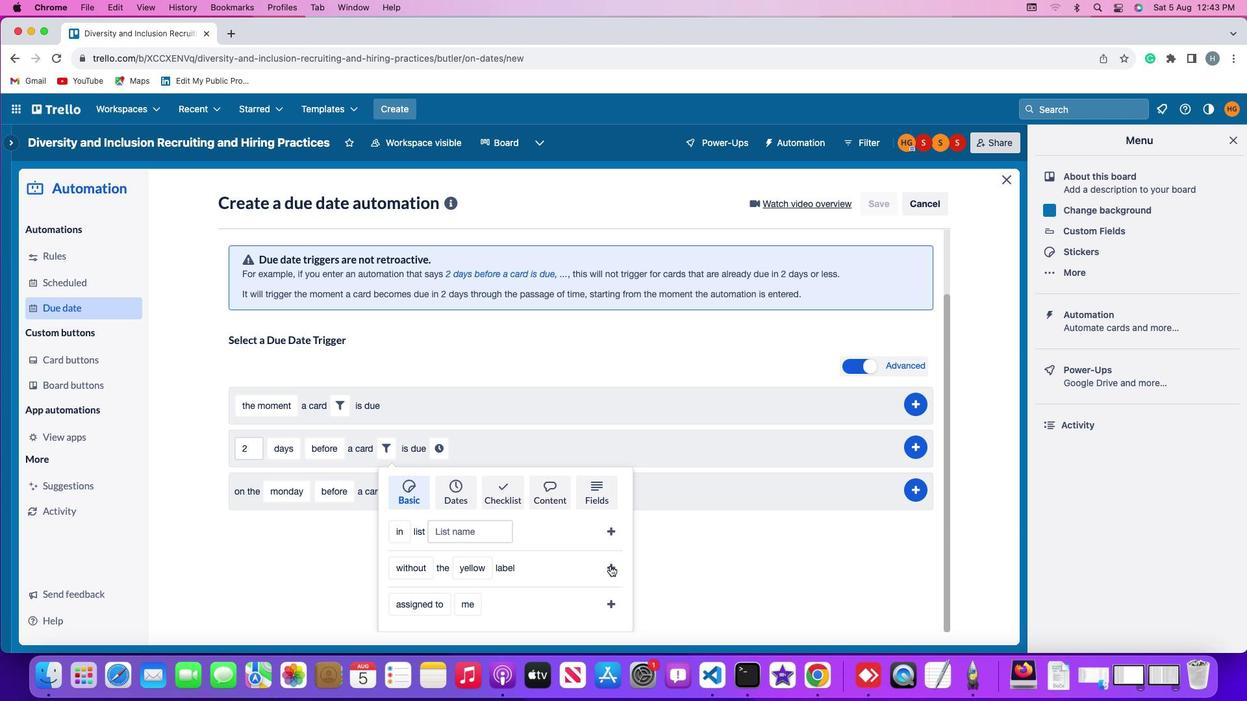 
Action: Mouse pressed left at (610, 566)
Screenshot: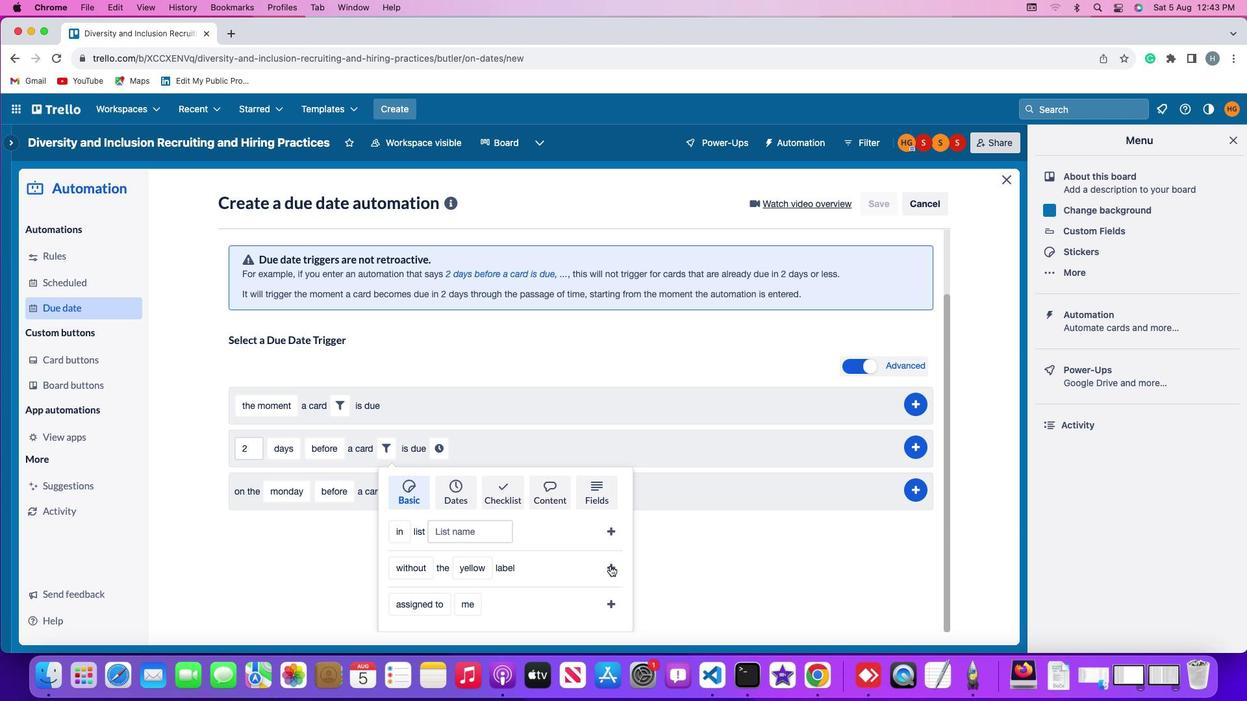 
Action: Mouse moved to (568, 527)
Screenshot: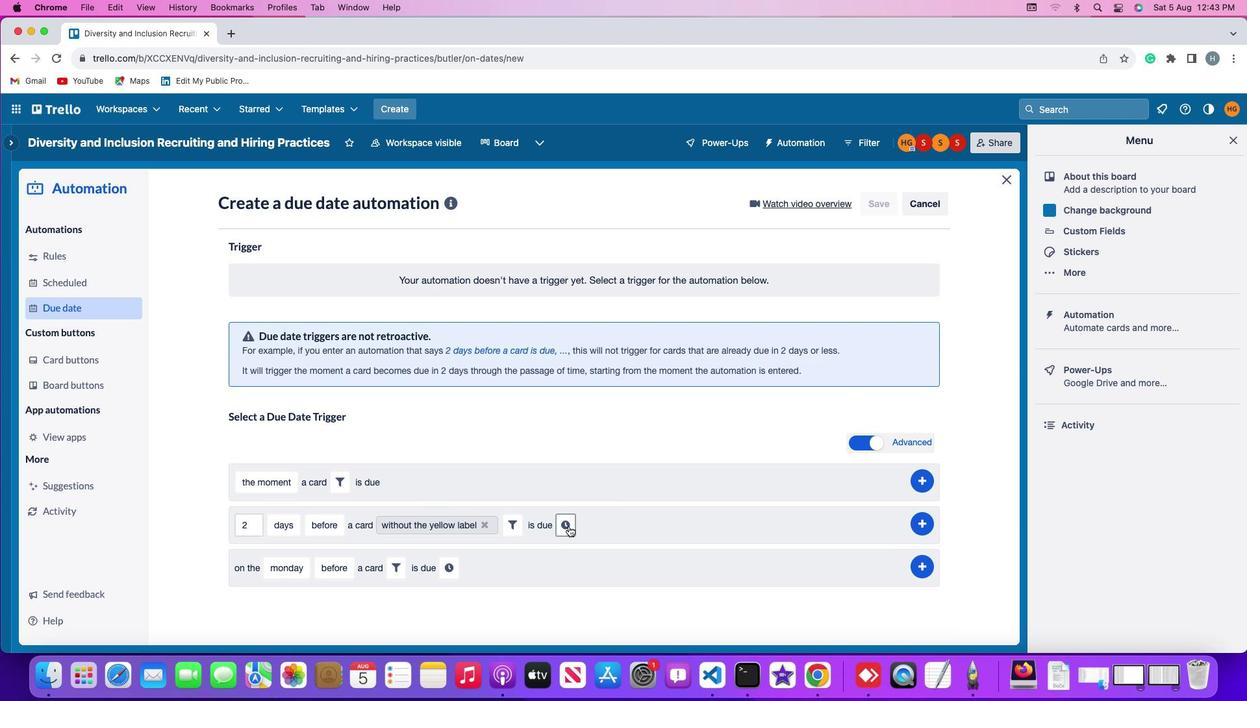 
Action: Mouse pressed left at (568, 527)
Screenshot: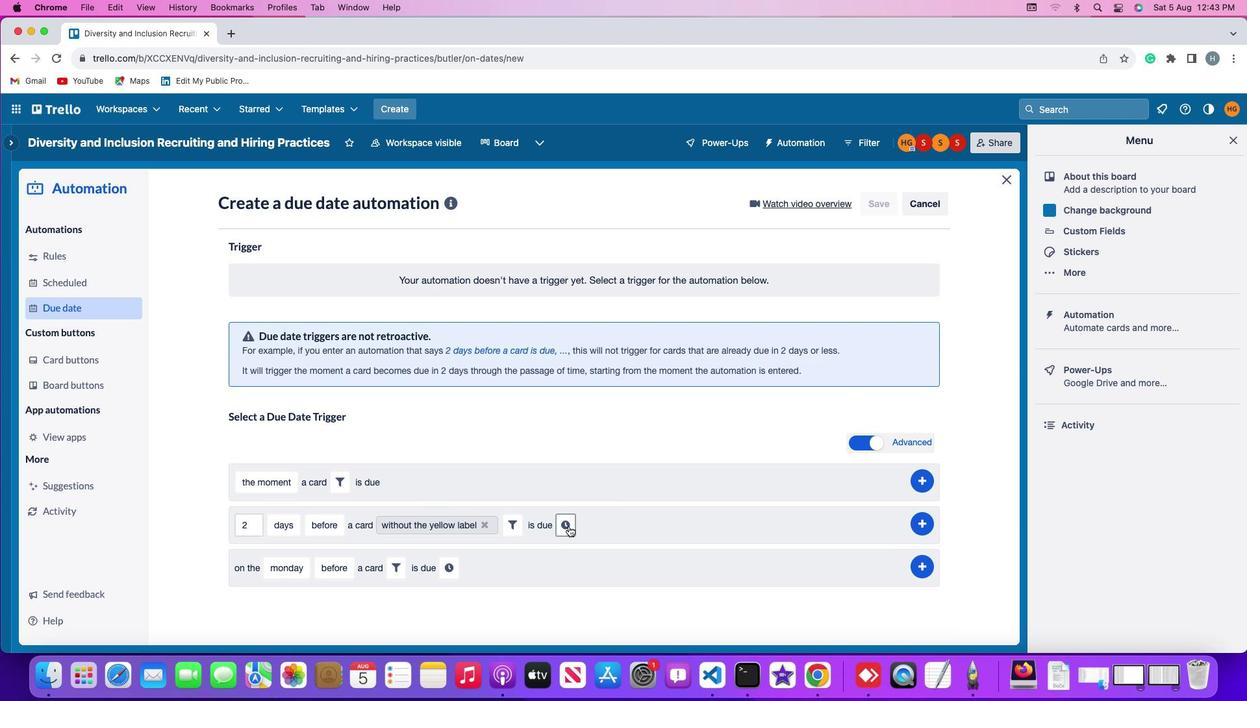 
Action: Mouse moved to (598, 526)
Screenshot: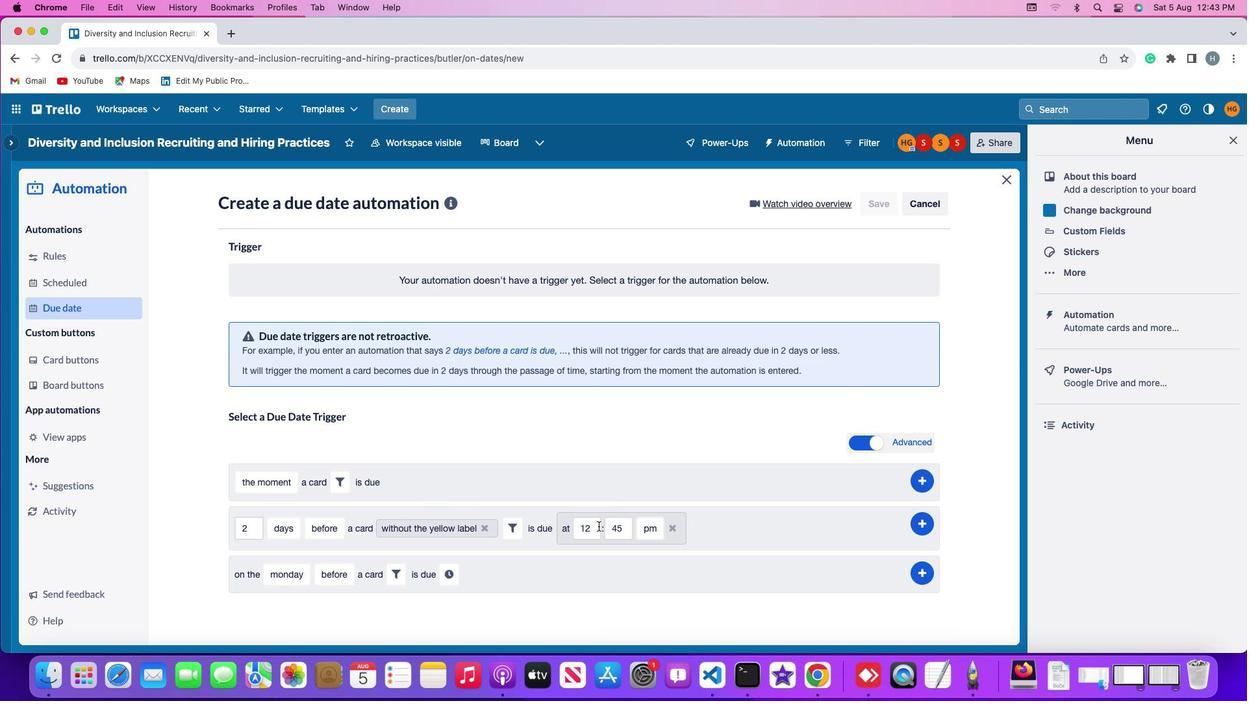 
Action: Mouse pressed left at (598, 526)
Screenshot: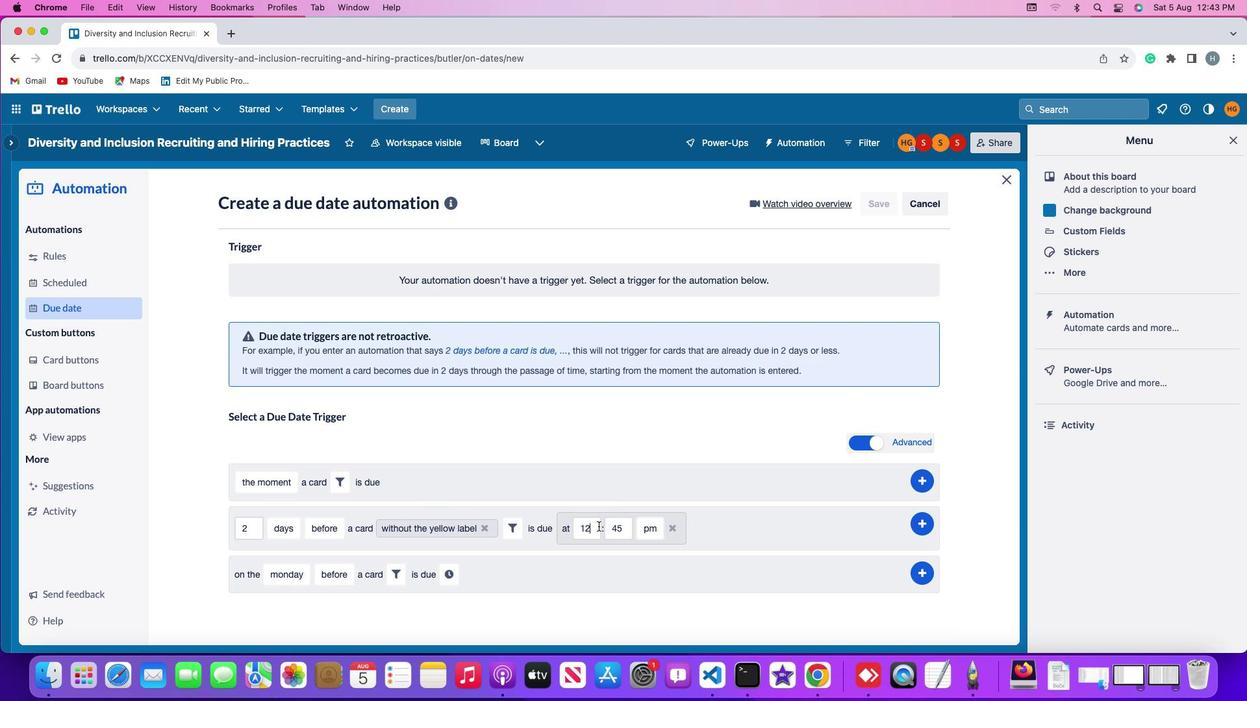 
Action: Mouse moved to (599, 526)
Screenshot: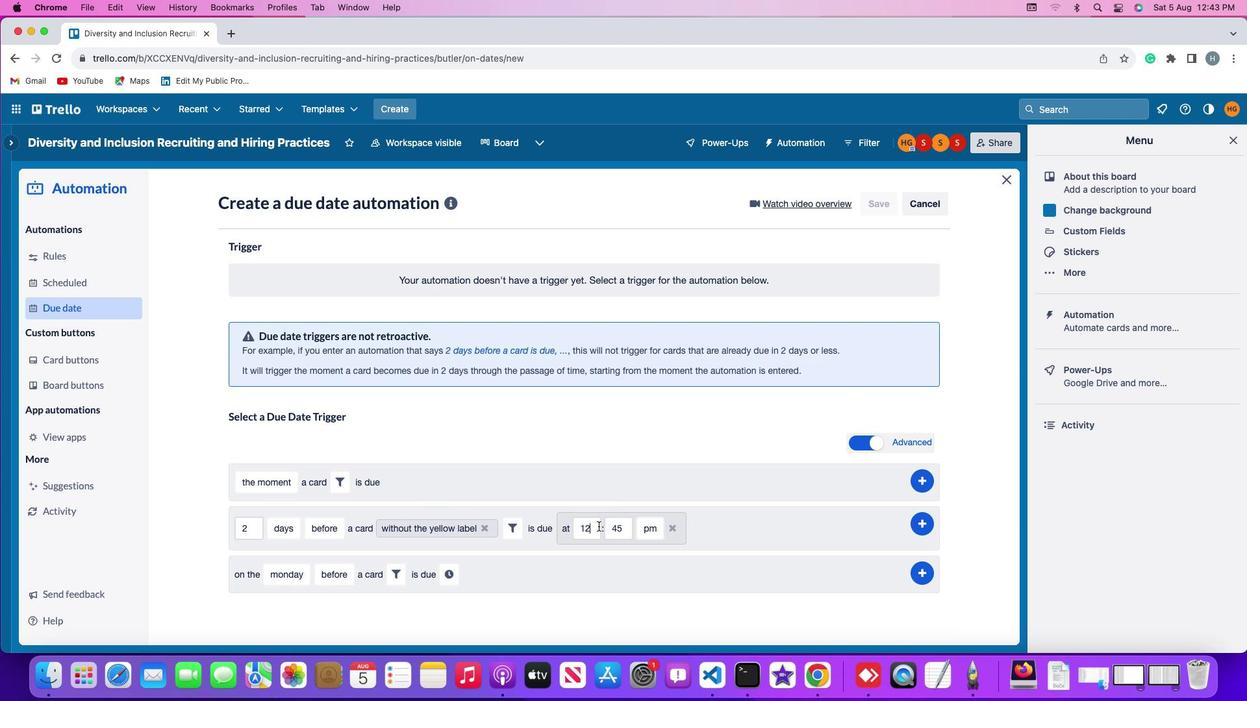 
Action: Key pressed Key.backspace
Screenshot: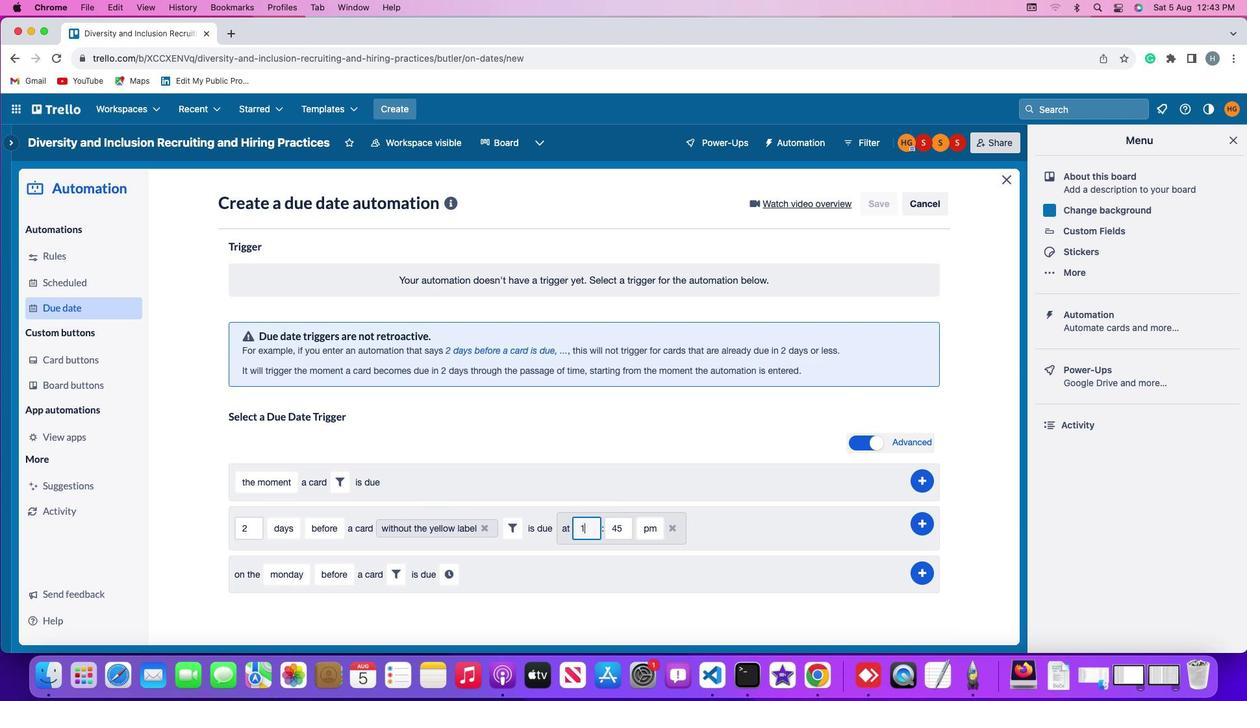 
Action: Mouse moved to (598, 527)
Screenshot: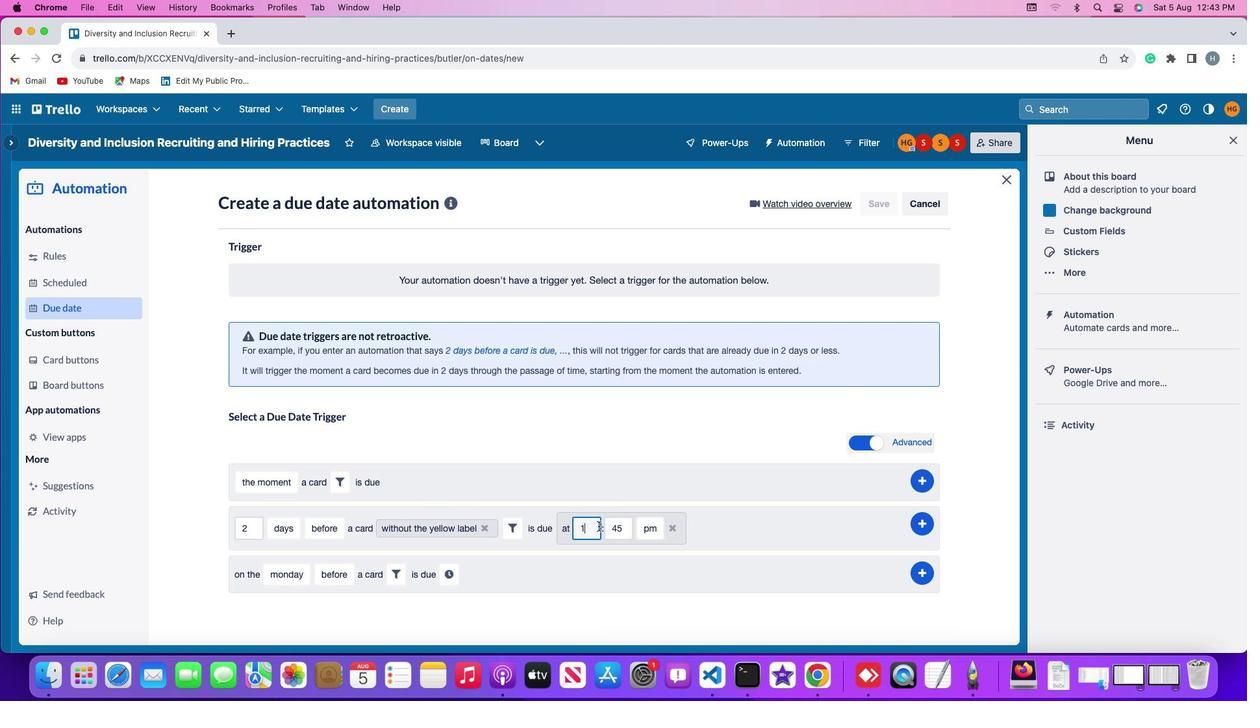 
Action: Key pressed Key.backspace'1''1'
Screenshot: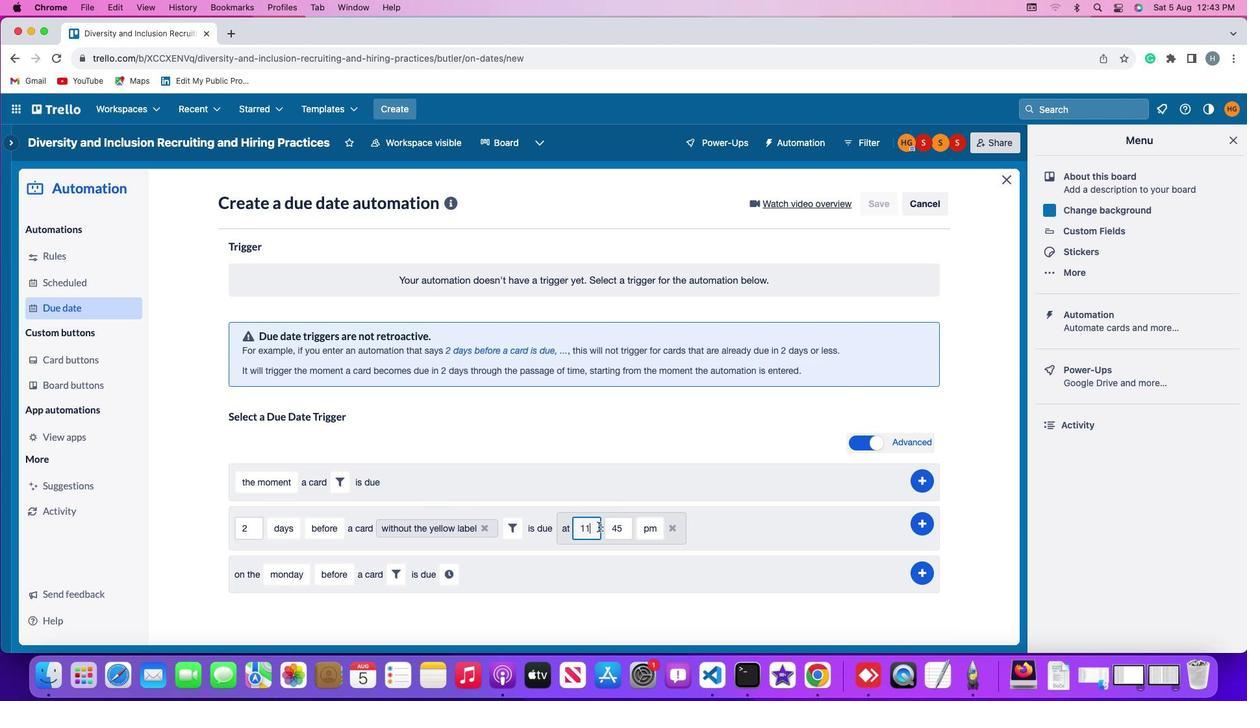 
Action: Mouse moved to (625, 526)
Screenshot: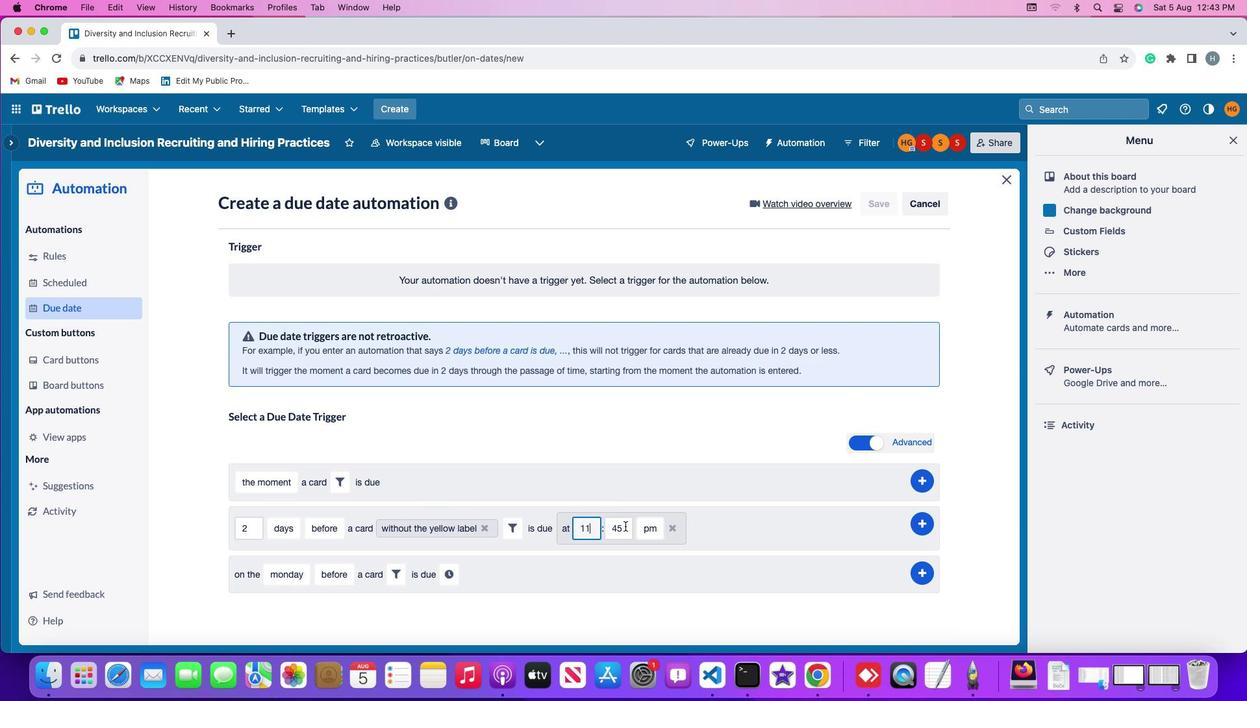 
Action: Mouse pressed left at (625, 526)
Screenshot: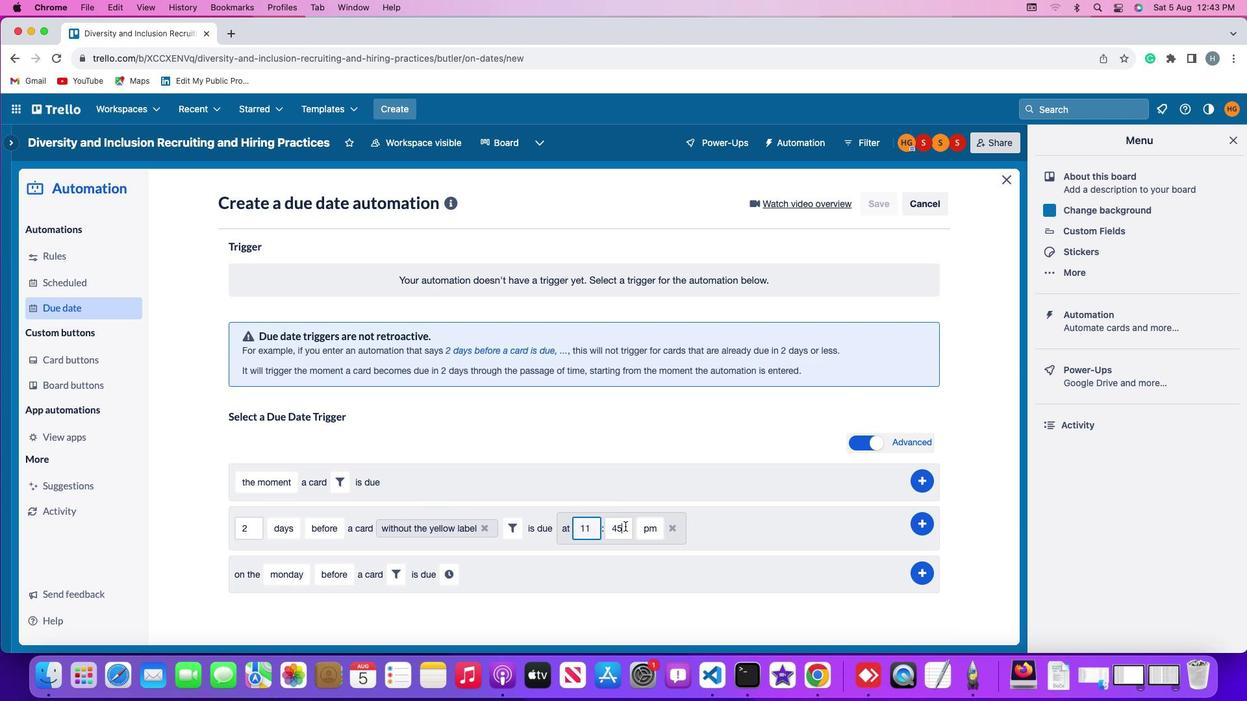 
Action: Key pressed Key.backspaceKey.backspace
Screenshot: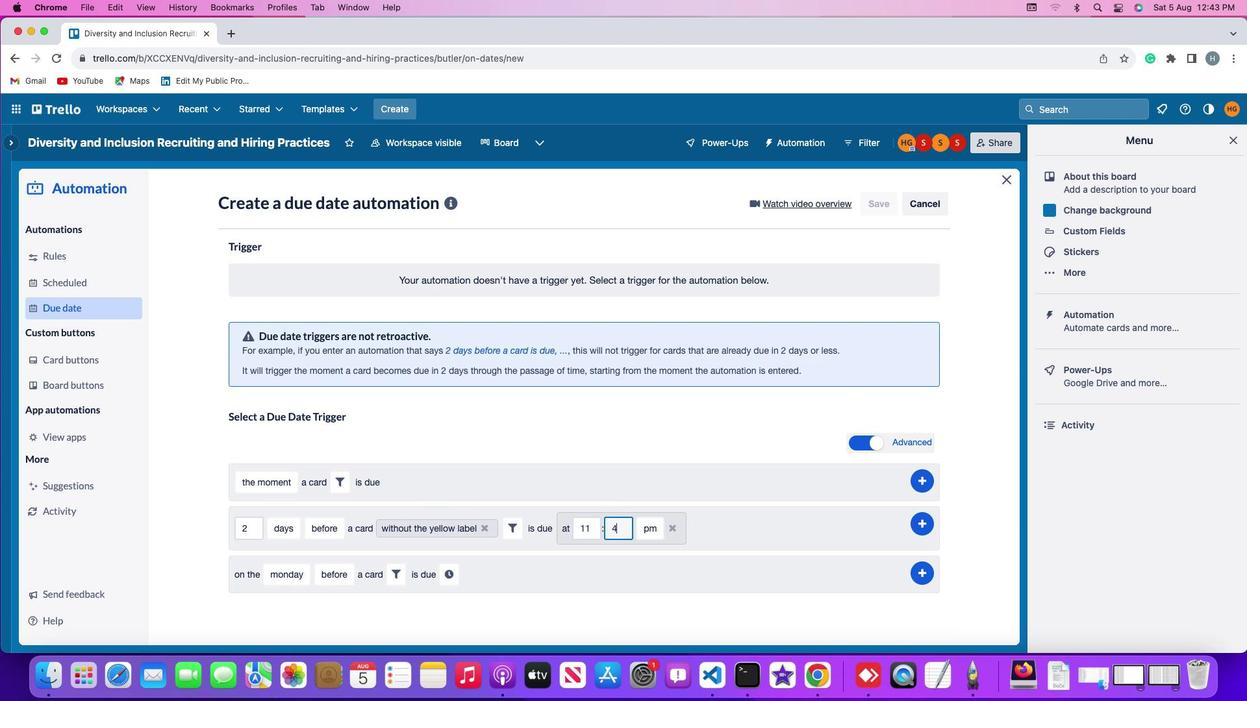 
Action: Mouse moved to (625, 526)
Screenshot: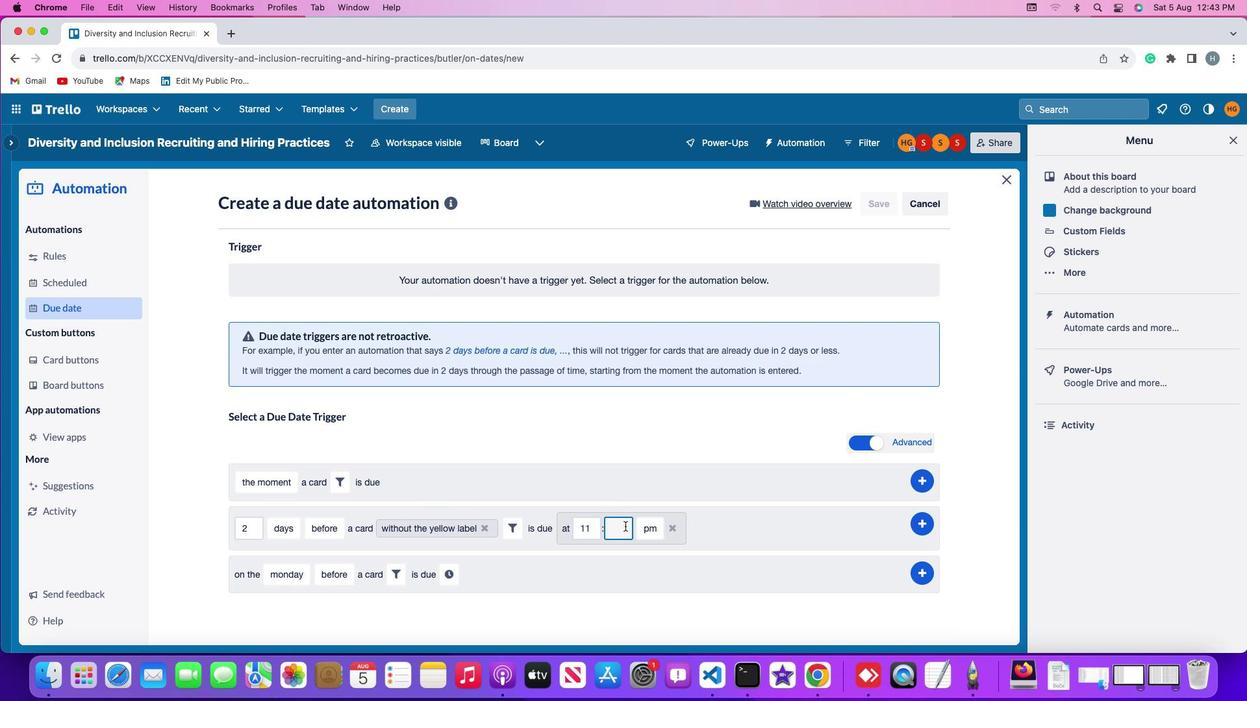 
Action: Key pressed '0''0'
Screenshot: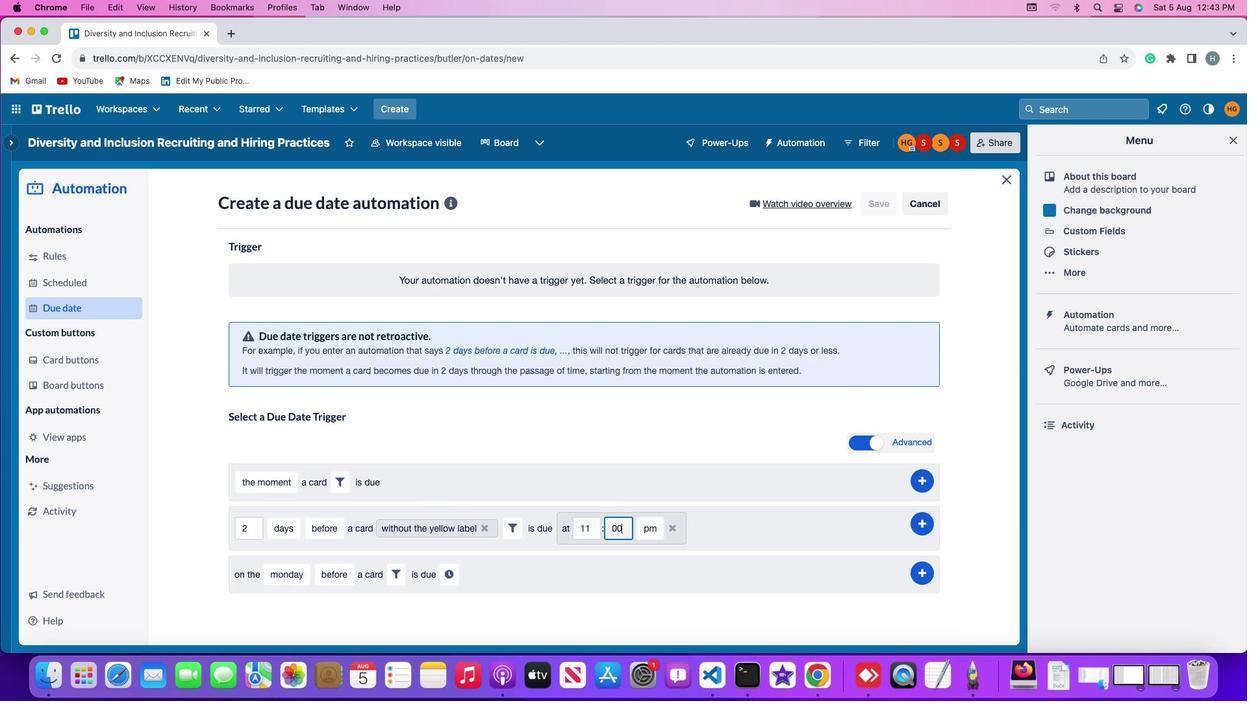 
Action: Mouse moved to (637, 528)
Screenshot: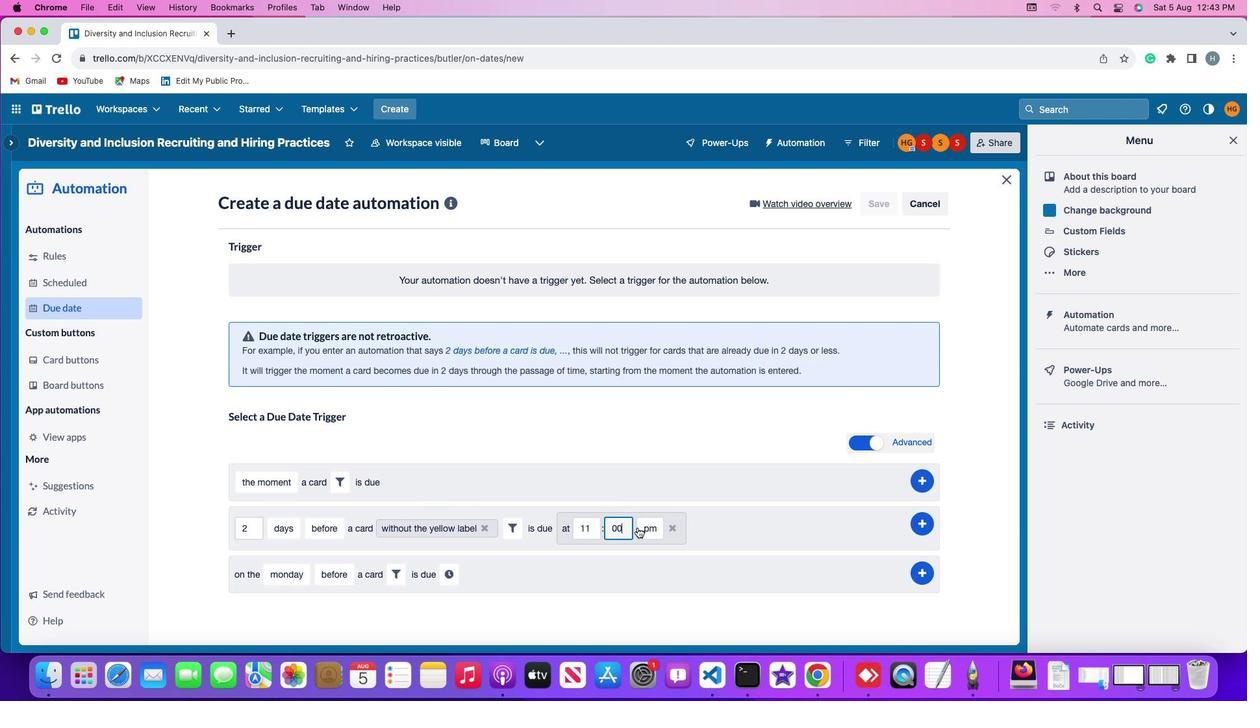 
Action: Mouse pressed left at (637, 528)
Screenshot: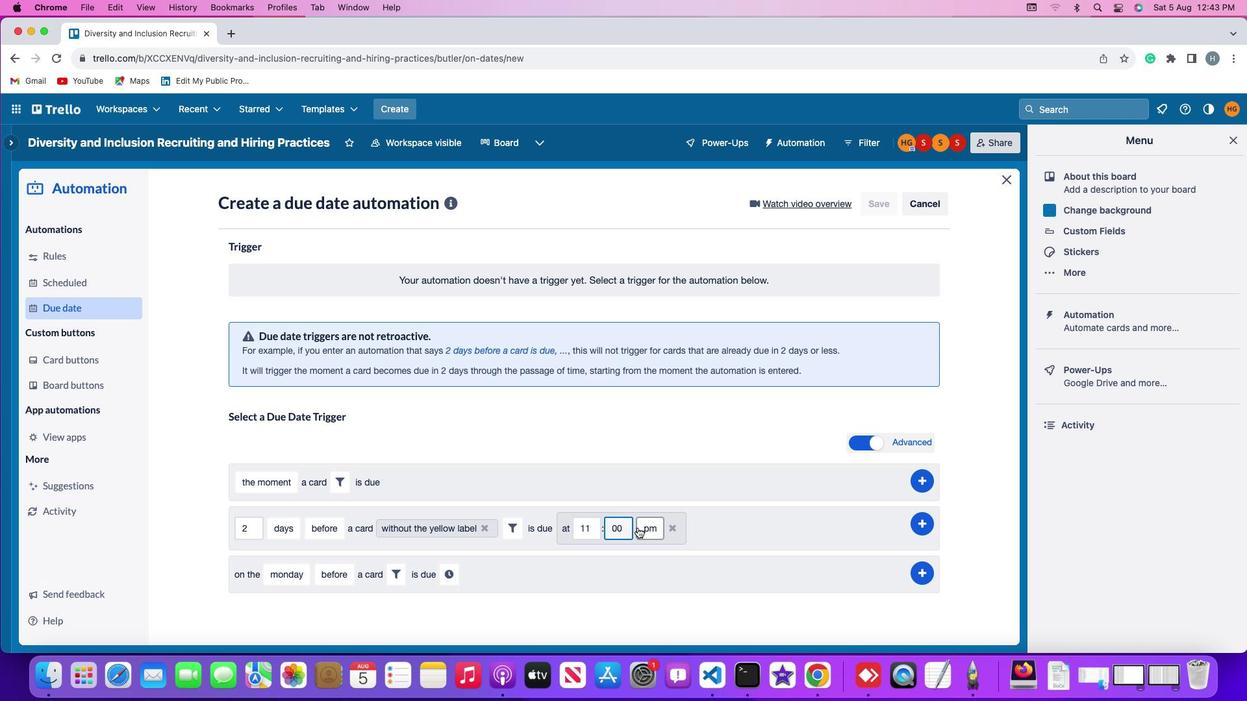 
Action: Mouse moved to (644, 549)
Screenshot: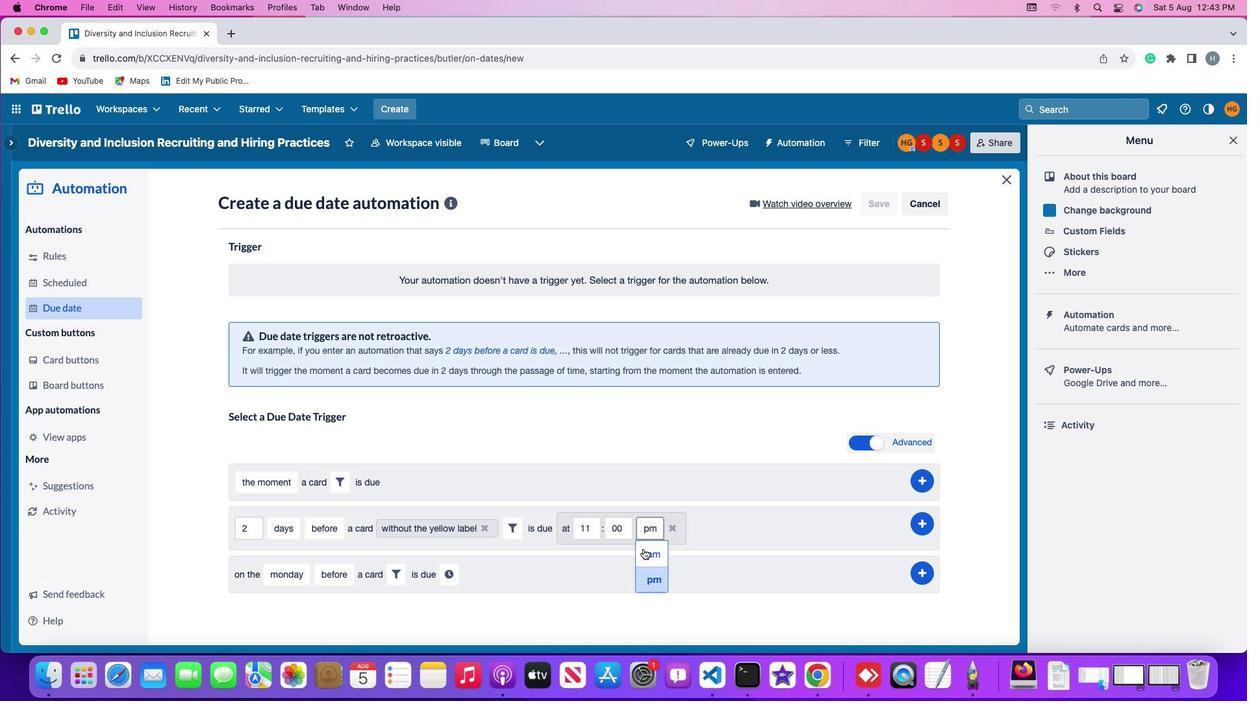 
Action: Mouse pressed left at (644, 549)
Screenshot: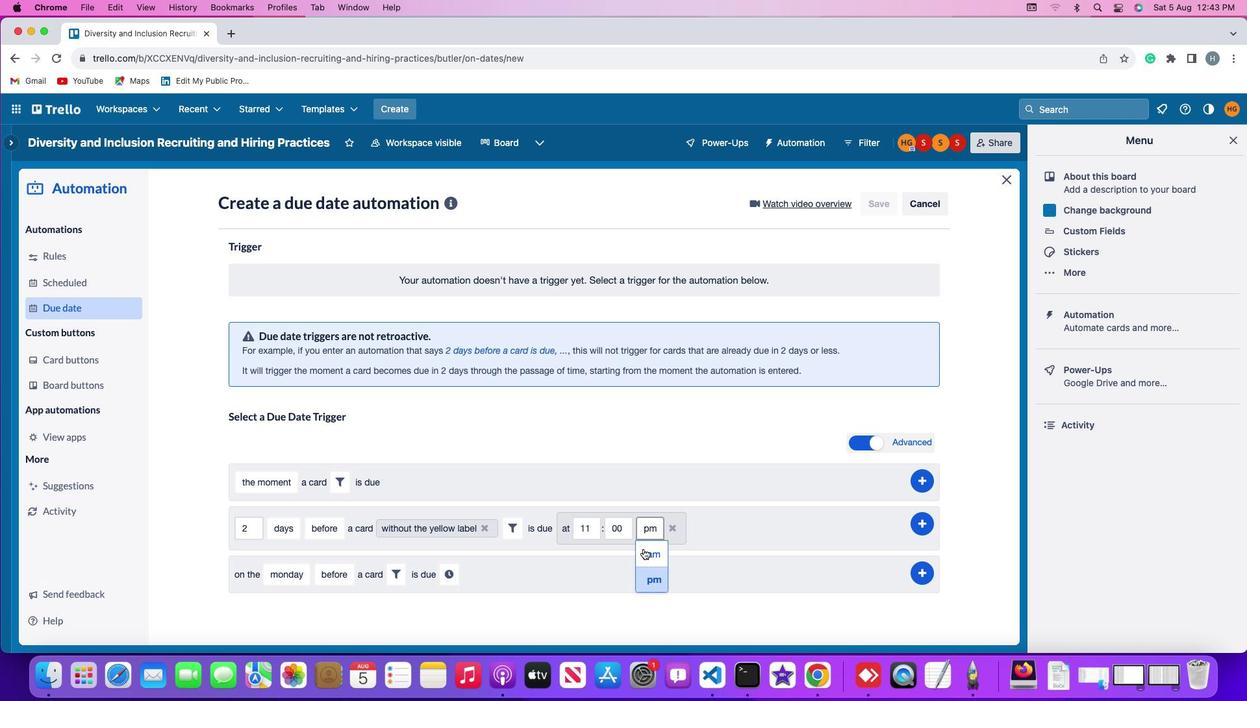 
Action: Mouse moved to (925, 525)
Screenshot: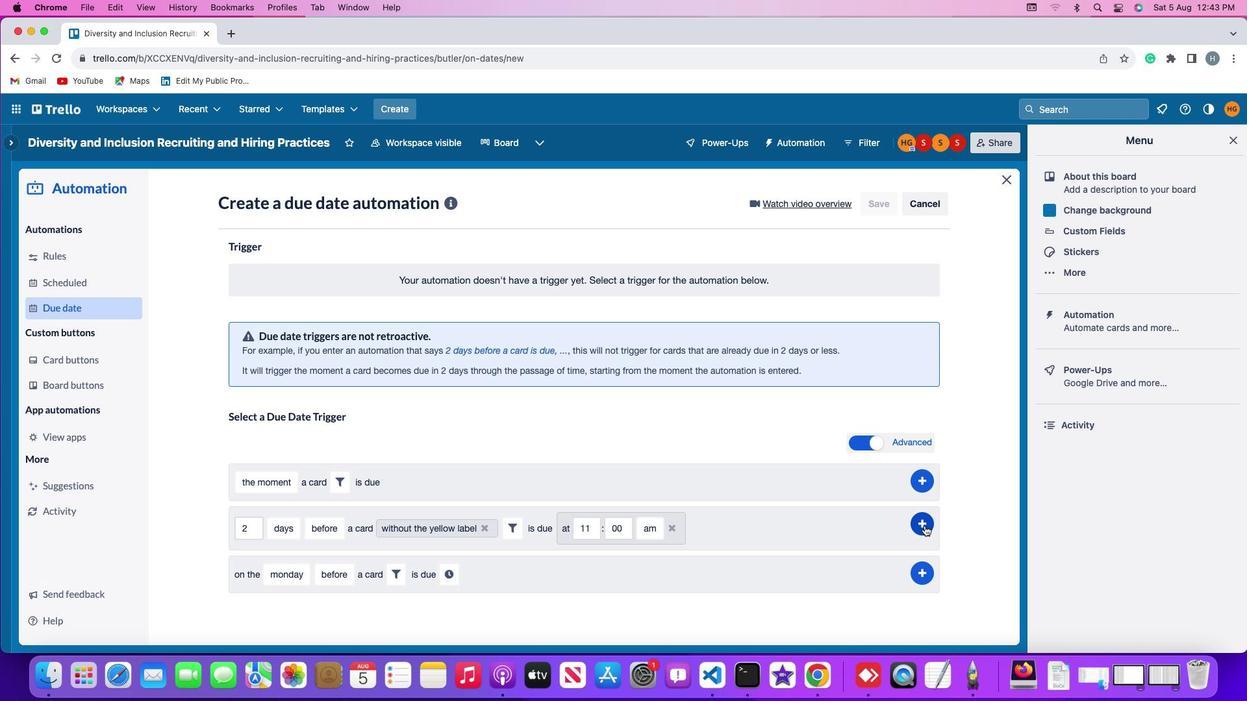 
Action: Mouse pressed left at (925, 525)
Screenshot: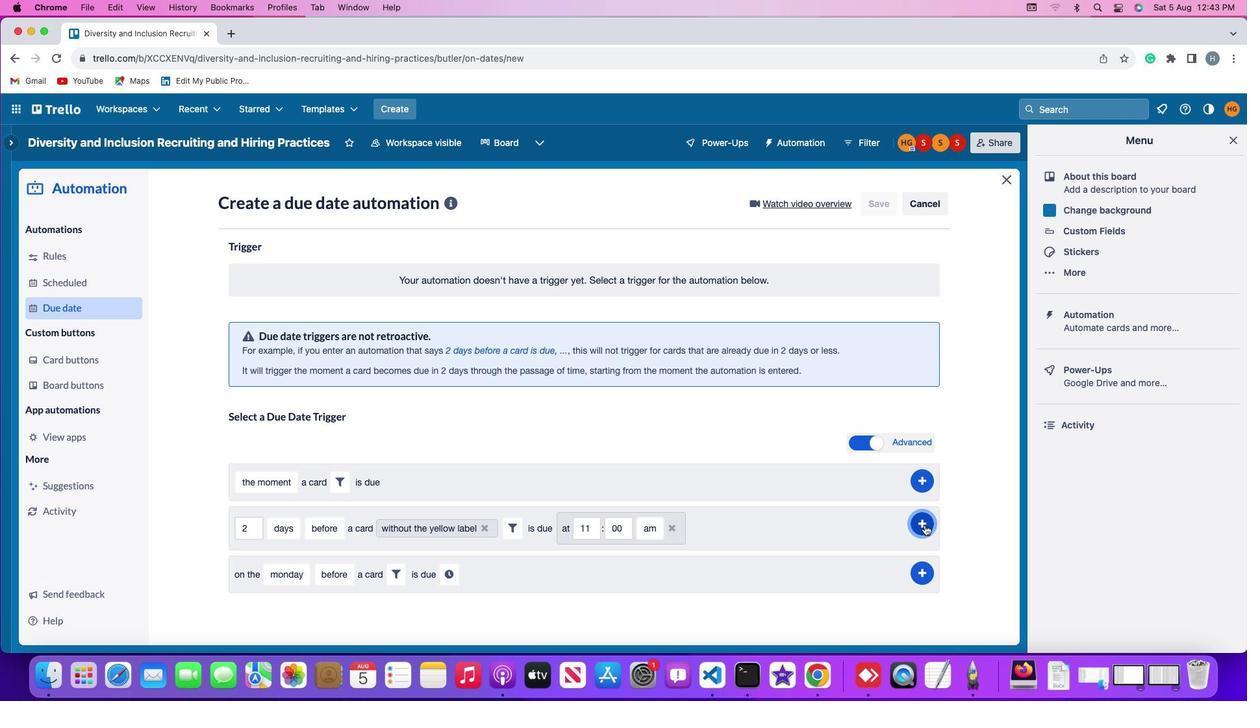 
Action: Mouse moved to (977, 446)
Screenshot: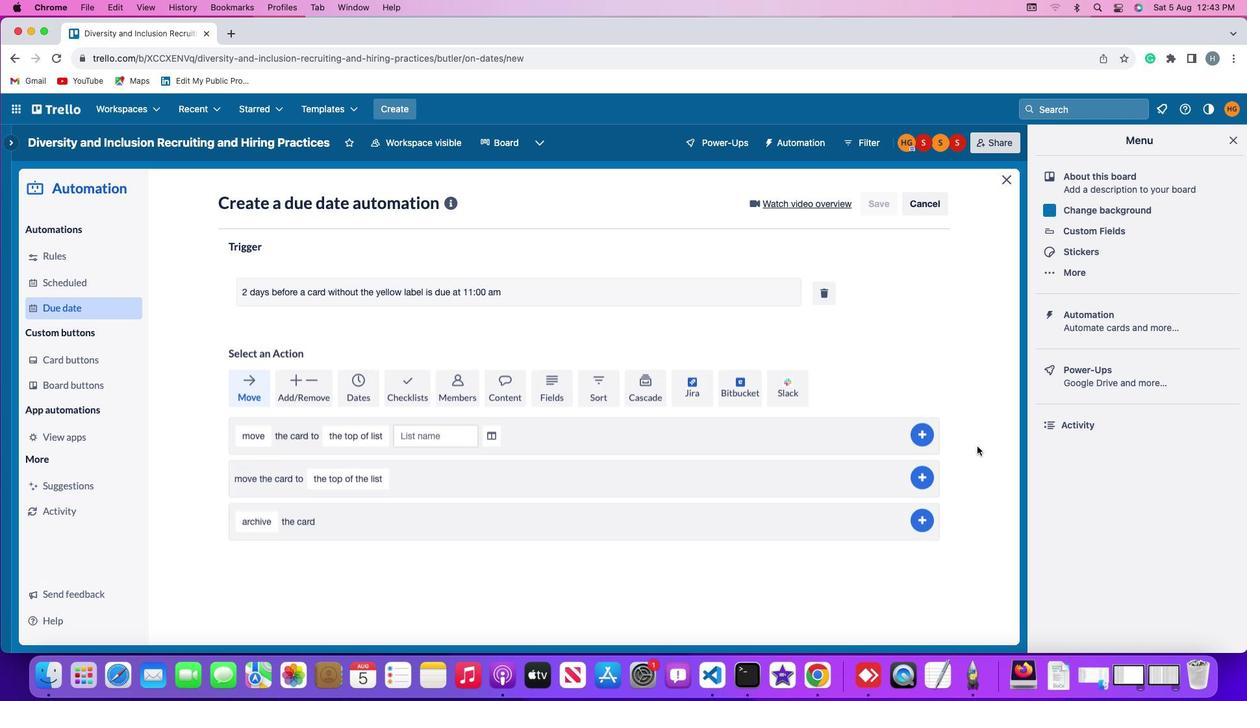 
